Task: Create an event for the team-building laser tag game on the 18th at 11:00 PM.
Action: Mouse moved to (61, 97)
Screenshot: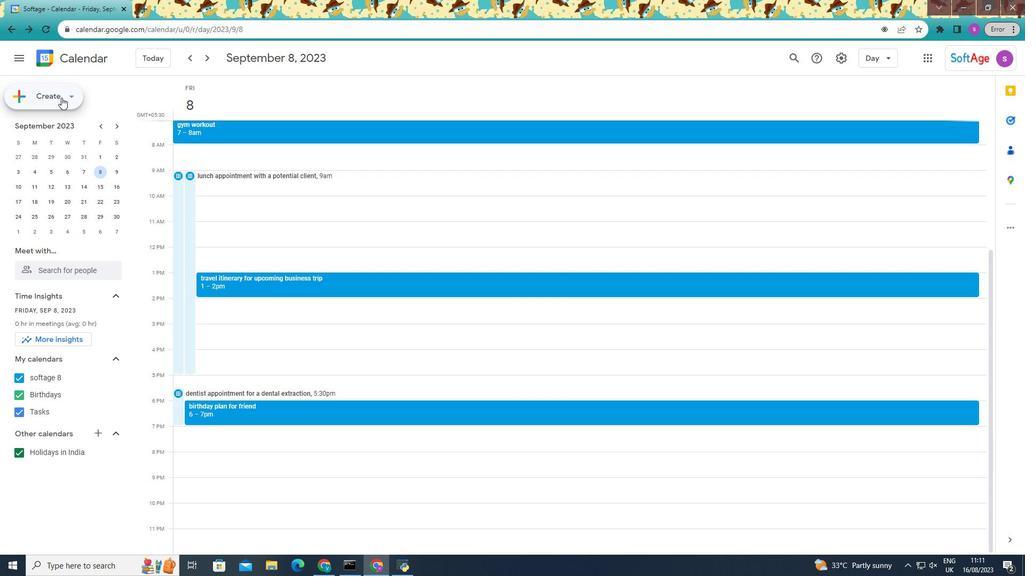 
Action: Mouse pressed left at (61, 97)
Screenshot: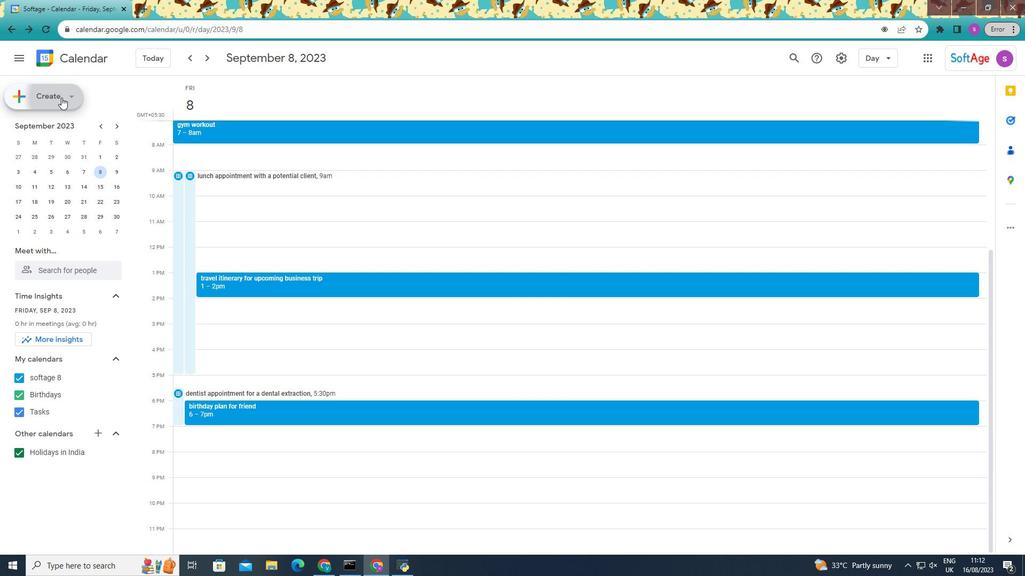 
Action: Mouse moved to (72, 126)
Screenshot: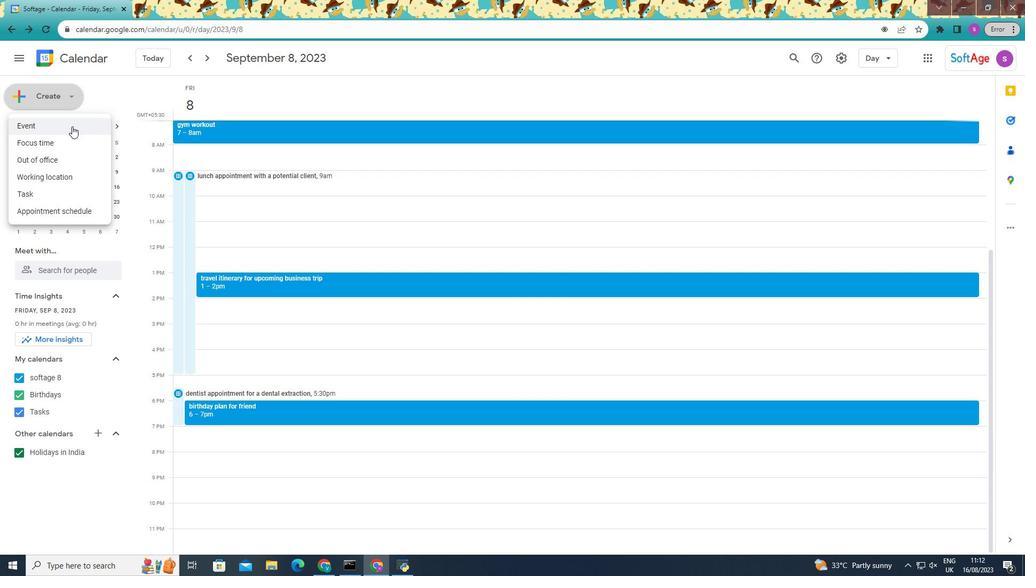 
Action: Mouse pressed left at (72, 126)
Screenshot: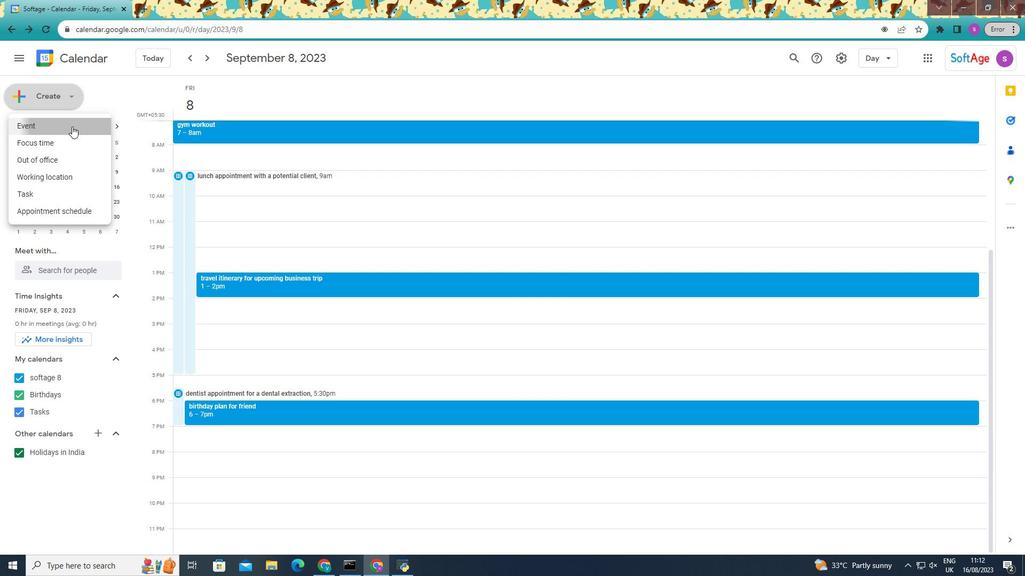 
Action: Mouse moved to (479, 199)
Screenshot: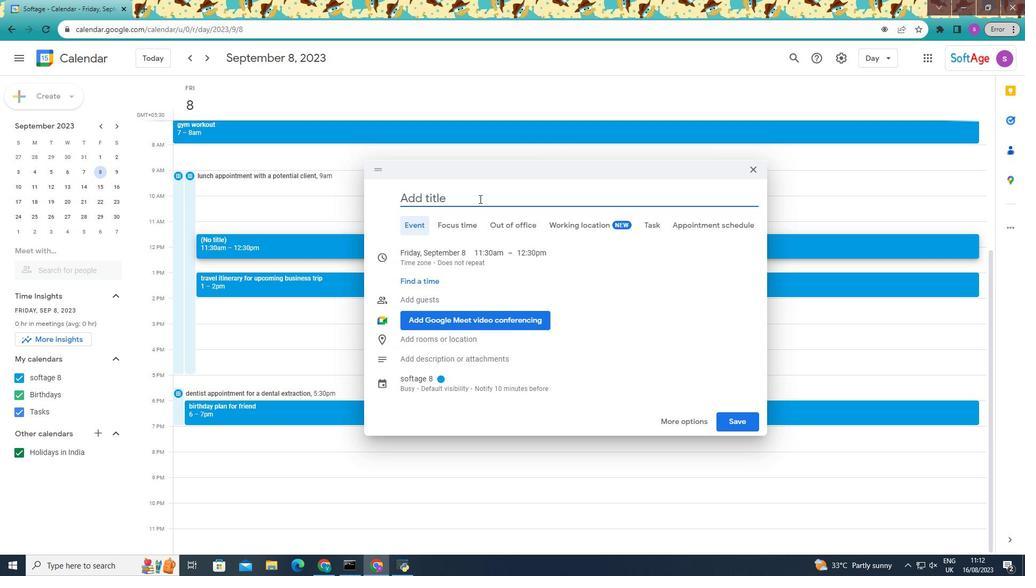 
Action: Mouse pressed left at (479, 199)
Screenshot: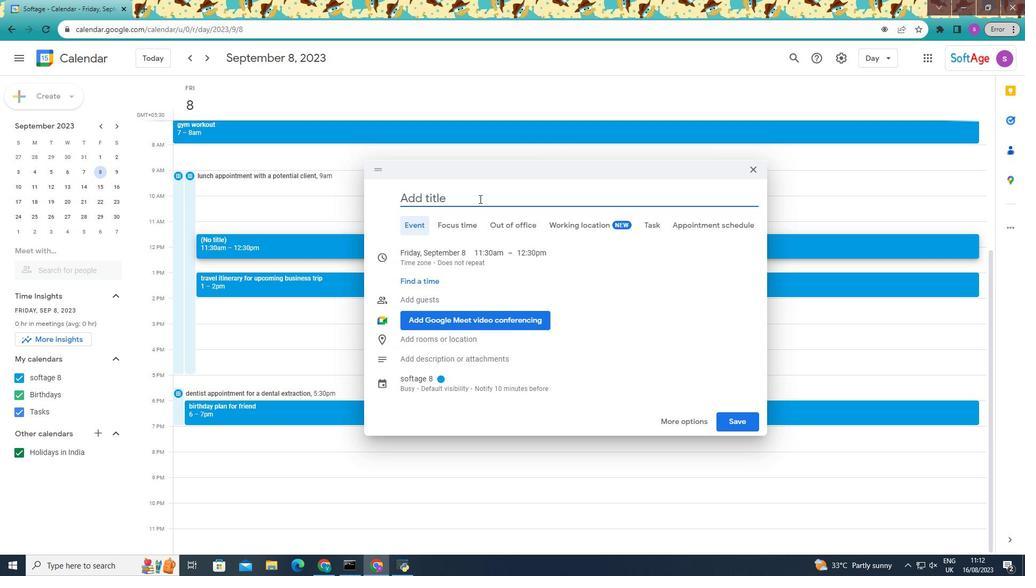 
Action: Mouse moved to (483, 197)
Screenshot: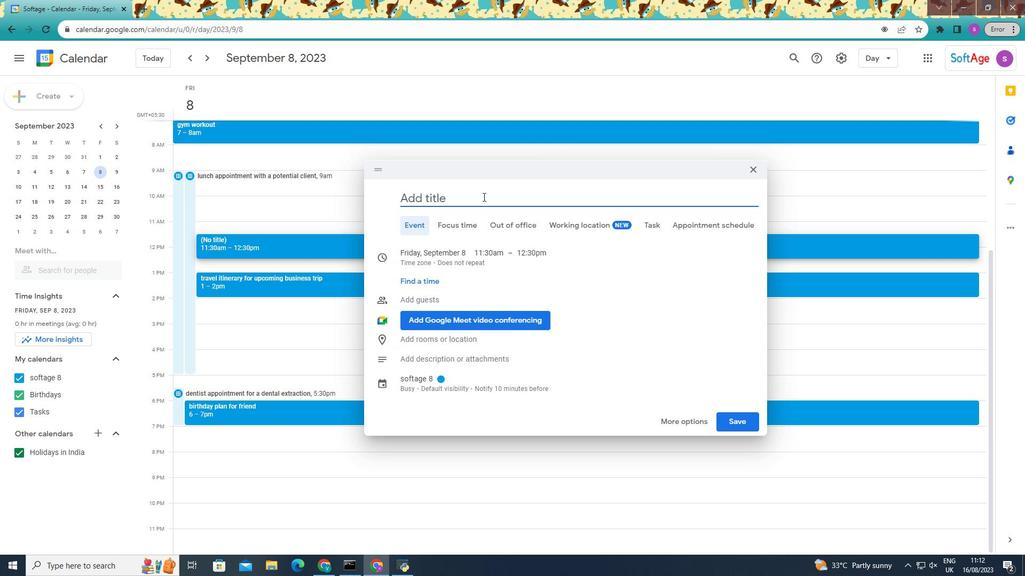 
Action: Key pressed team-bul<Key.backspace>ilding<Key.space>laser<Key.space>tag<Key.space>game<Key.space>
Screenshot: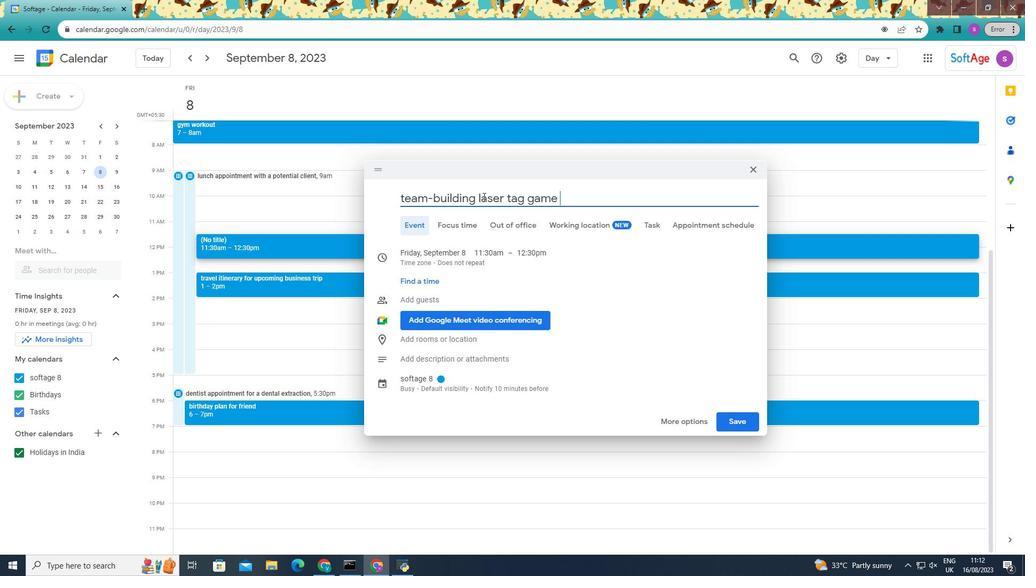 
Action: Mouse moved to (448, 247)
Screenshot: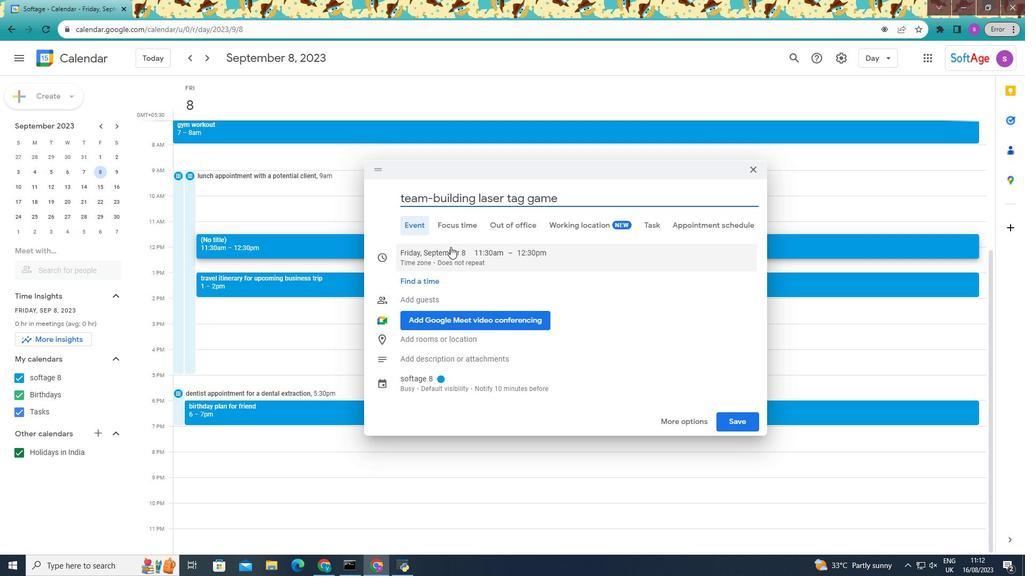 
Action: Mouse pressed left at (448, 247)
Screenshot: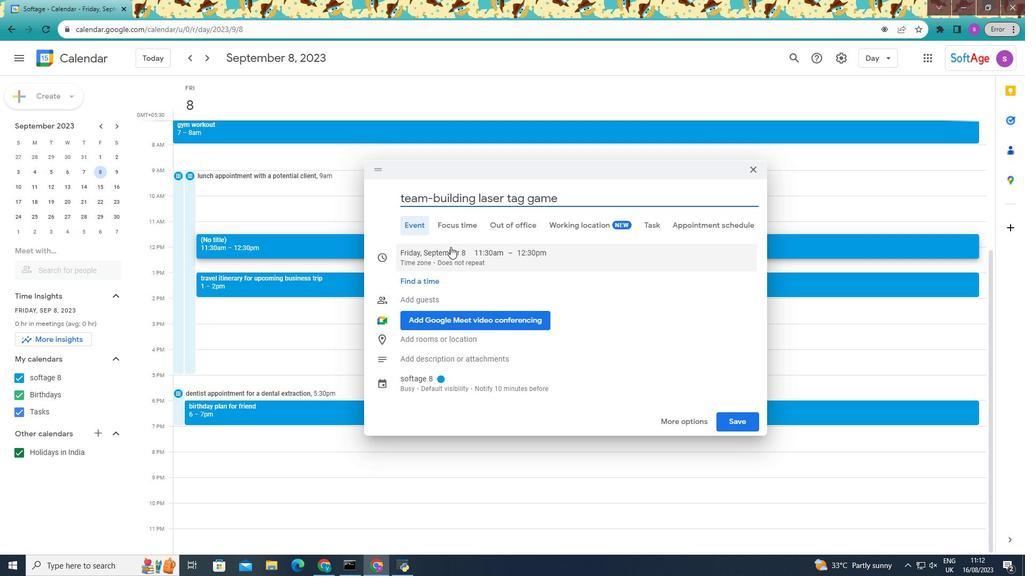 
Action: Mouse moved to (461, 254)
Screenshot: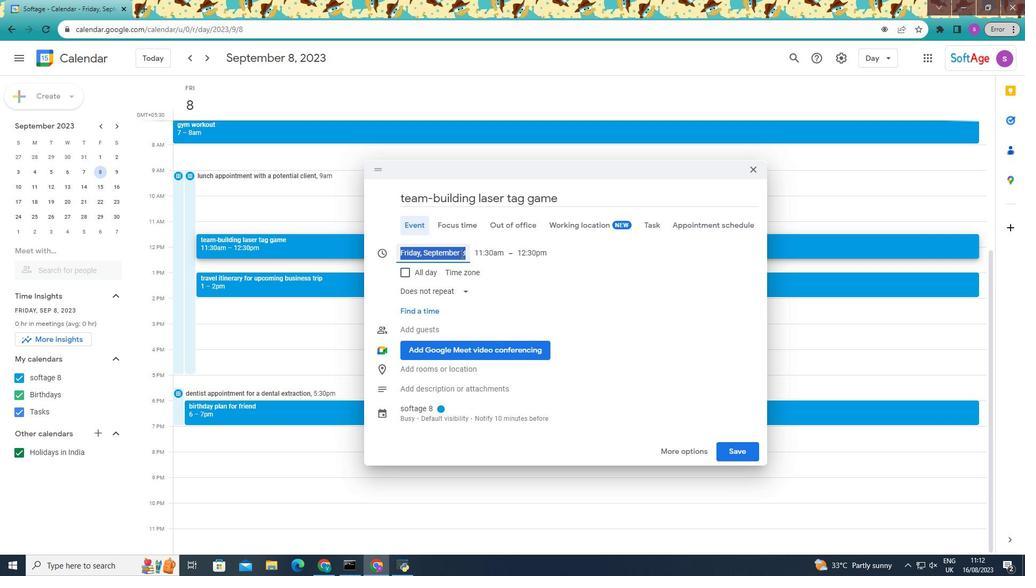 
Action: Mouse pressed left at (461, 254)
Screenshot: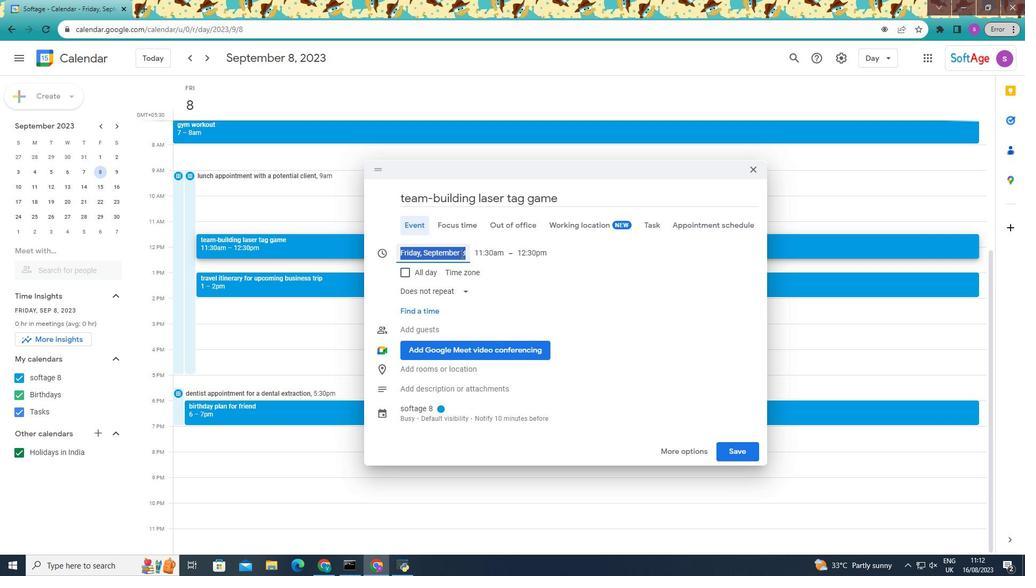 
Action: Mouse moved to (437, 352)
Screenshot: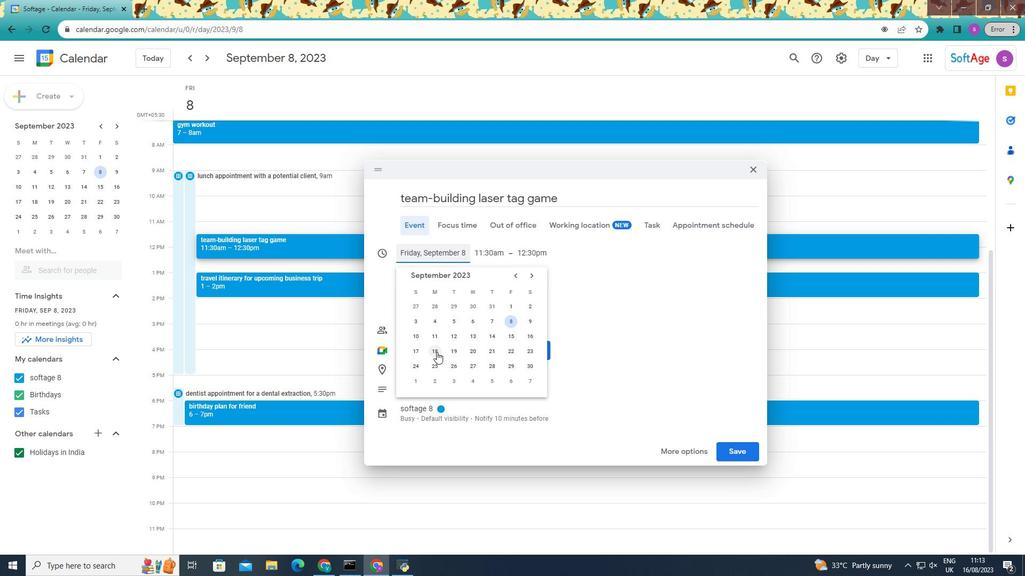 
Action: Mouse pressed left at (437, 352)
Screenshot: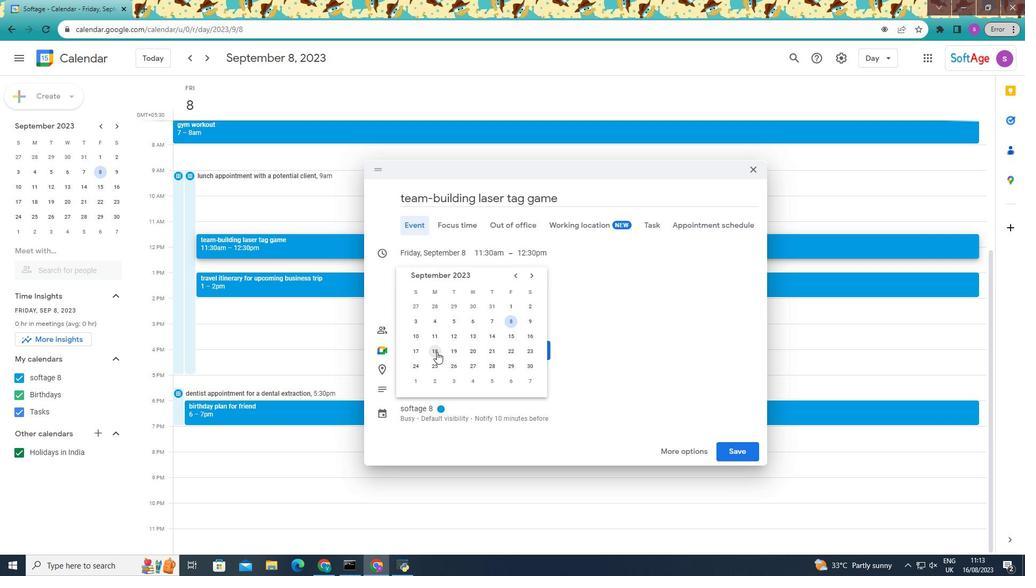 
Action: Mouse moved to (504, 253)
Screenshot: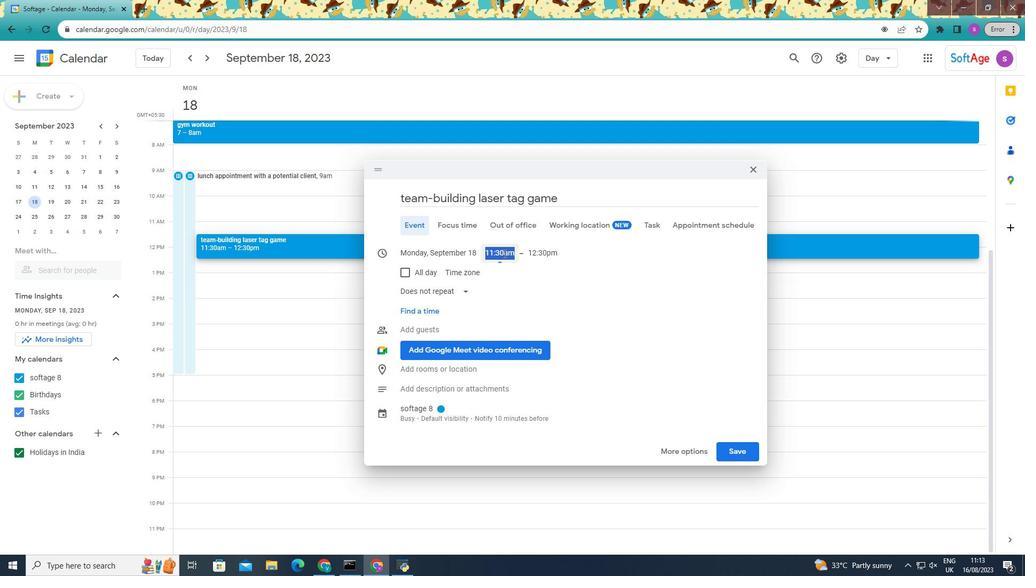 
Action: Mouse pressed left at (504, 253)
Screenshot: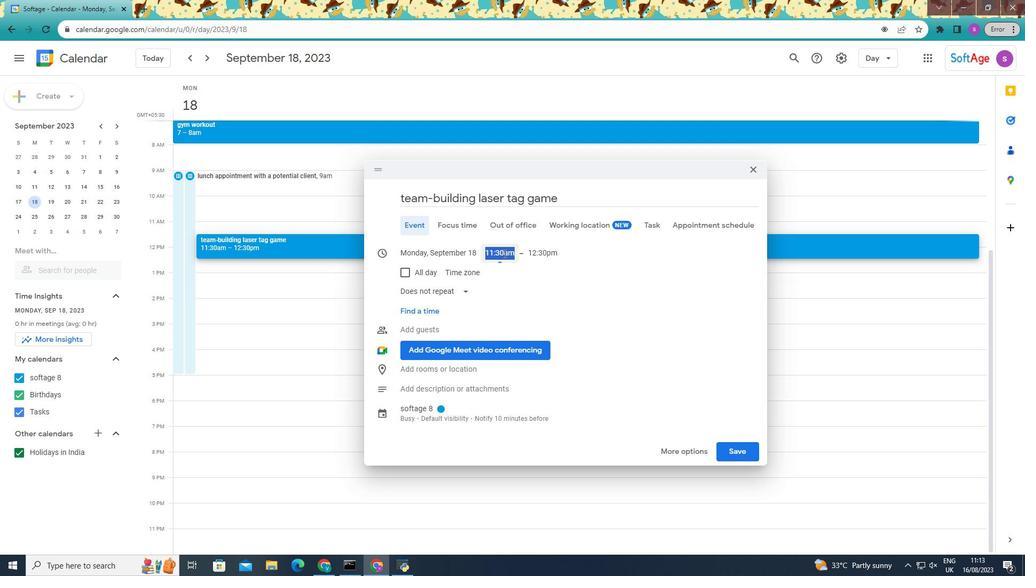 
Action: Mouse moved to (536, 340)
Screenshot: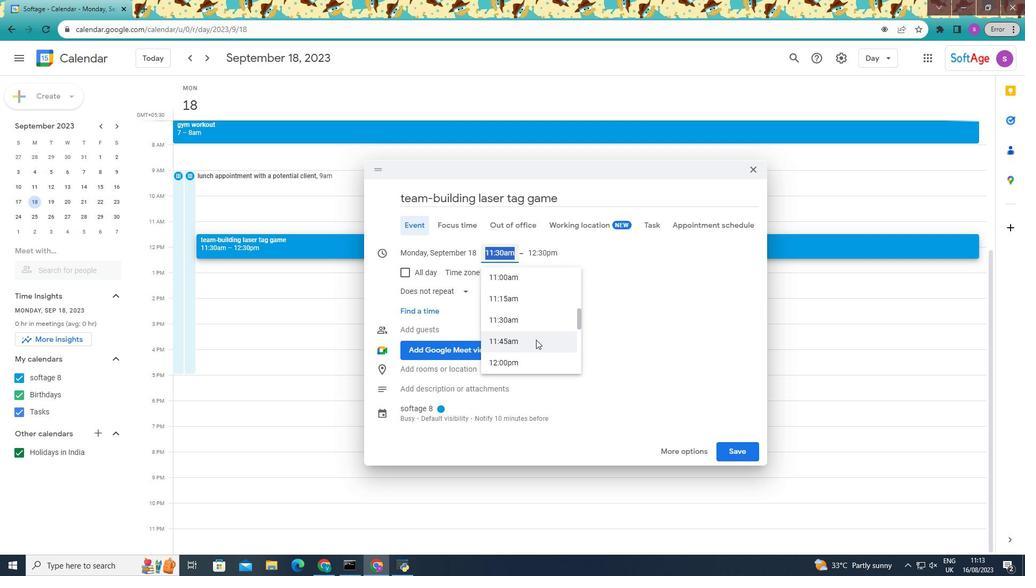
Action: Mouse scrolled (536, 339) with delta (0, 0)
Screenshot: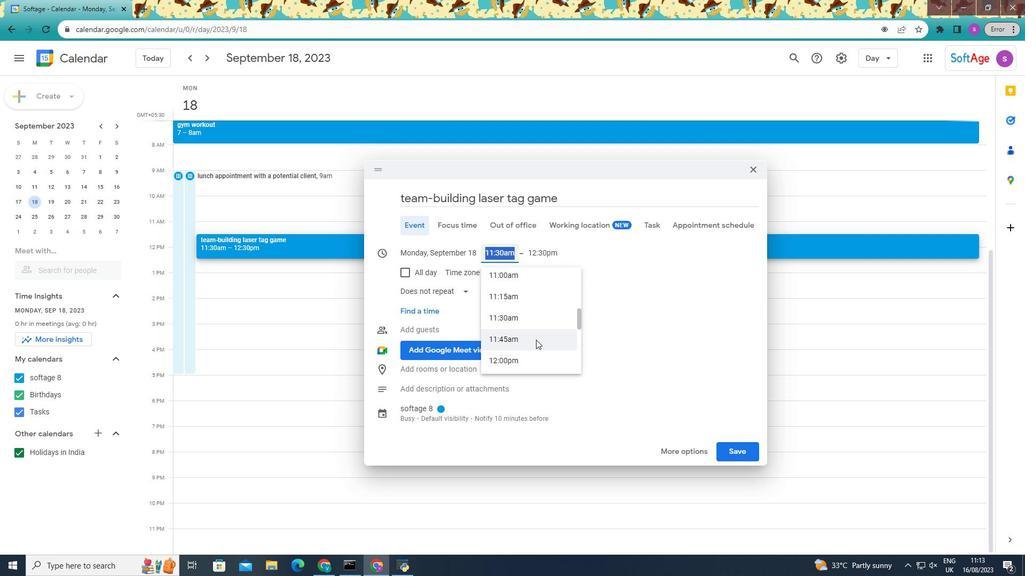 
Action: Mouse scrolled (536, 339) with delta (0, 0)
Screenshot: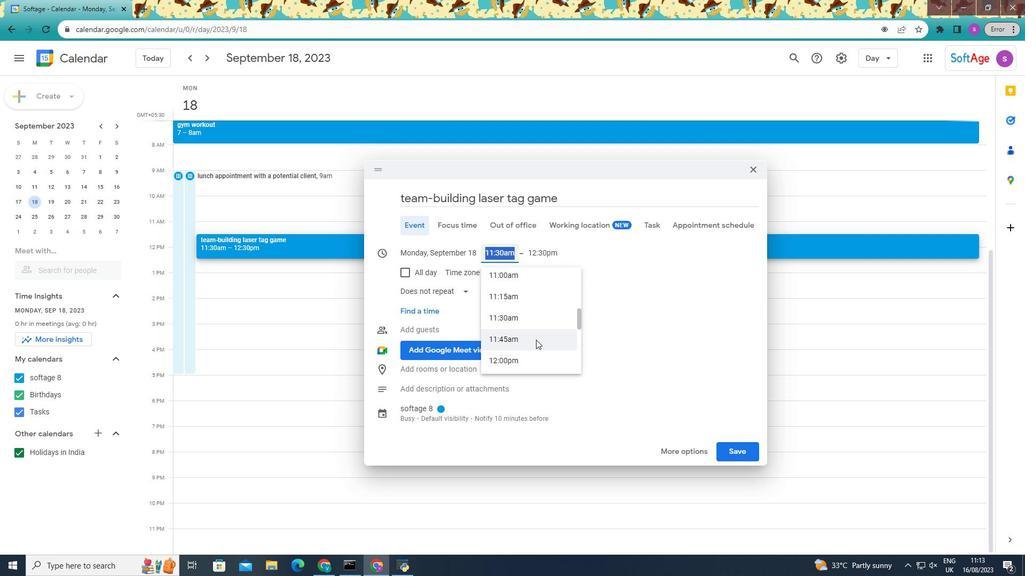 
Action: Mouse scrolled (536, 339) with delta (0, 0)
Screenshot: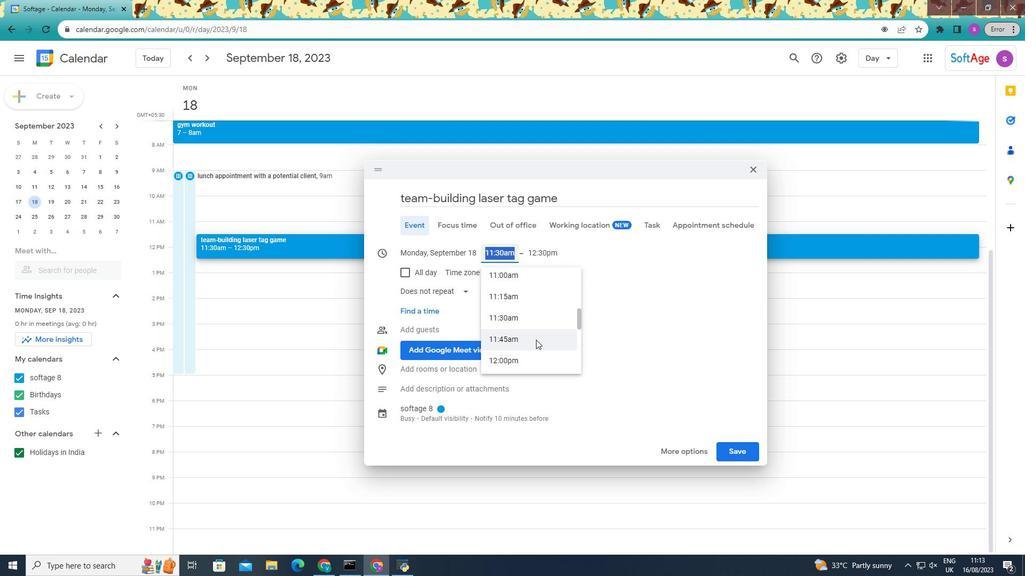
Action: Mouse scrolled (536, 339) with delta (0, 0)
Screenshot: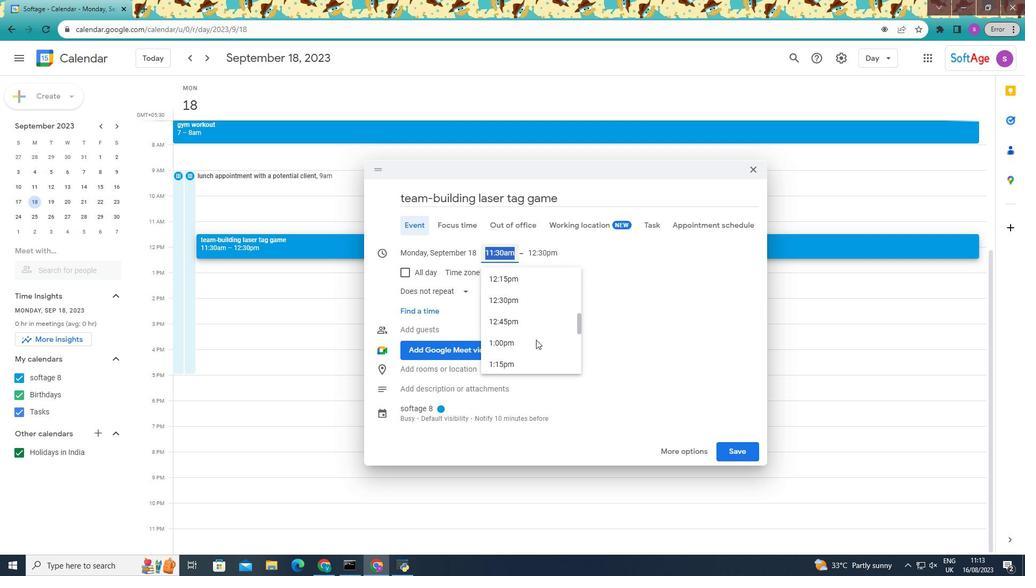 
Action: Mouse scrolled (536, 339) with delta (0, 0)
Screenshot: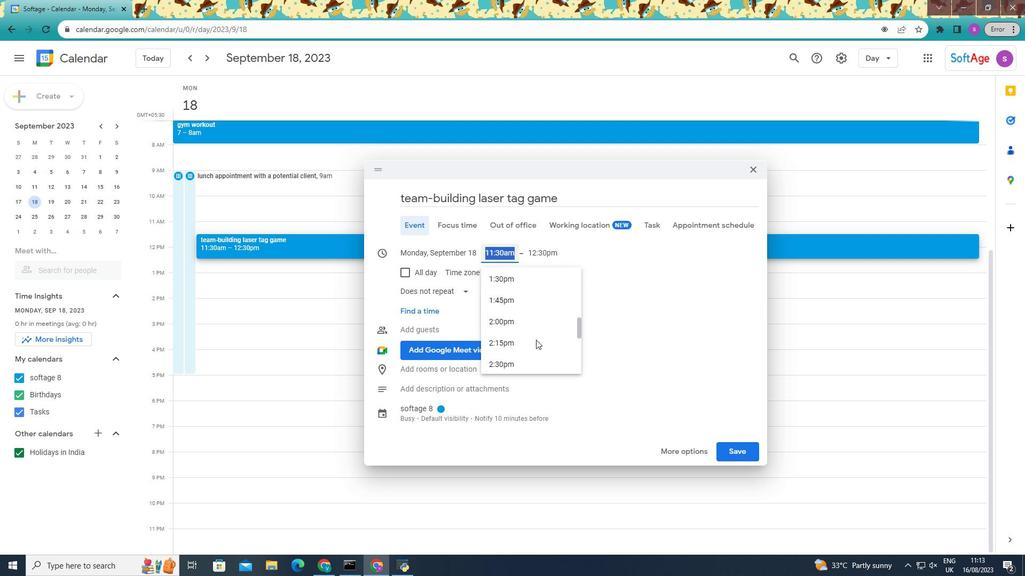 
Action: Mouse scrolled (536, 339) with delta (0, 0)
Screenshot: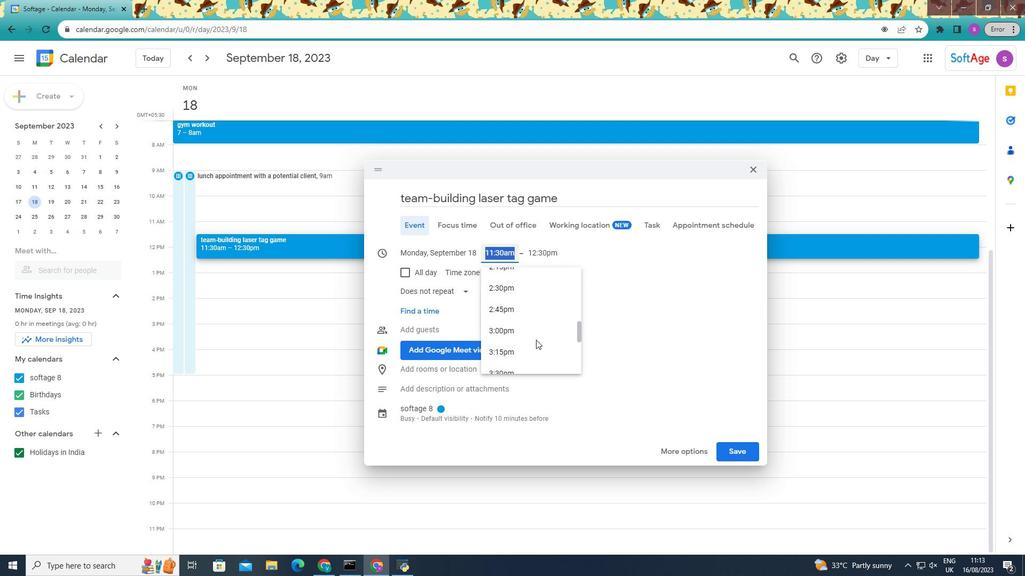 
Action: Mouse scrolled (536, 339) with delta (0, 0)
Screenshot: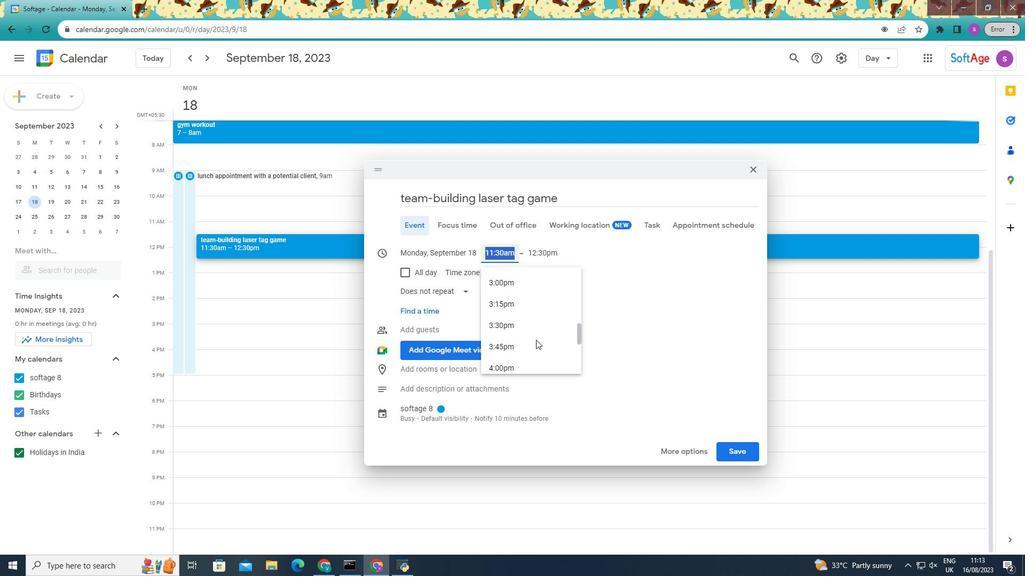 
Action: Mouse scrolled (536, 339) with delta (0, 0)
Screenshot: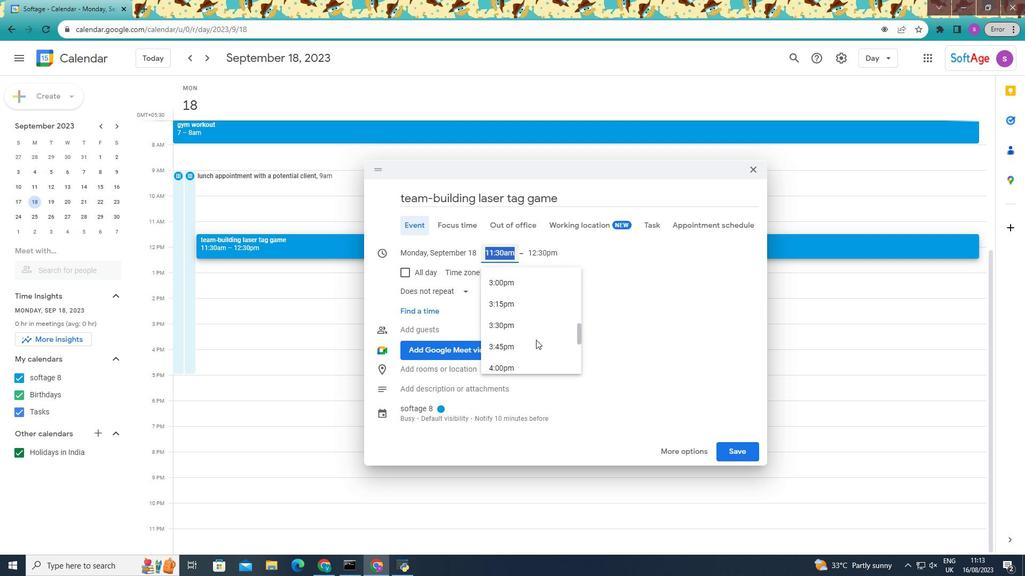
Action: Mouse scrolled (536, 339) with delta (0, 0)
Screenshot: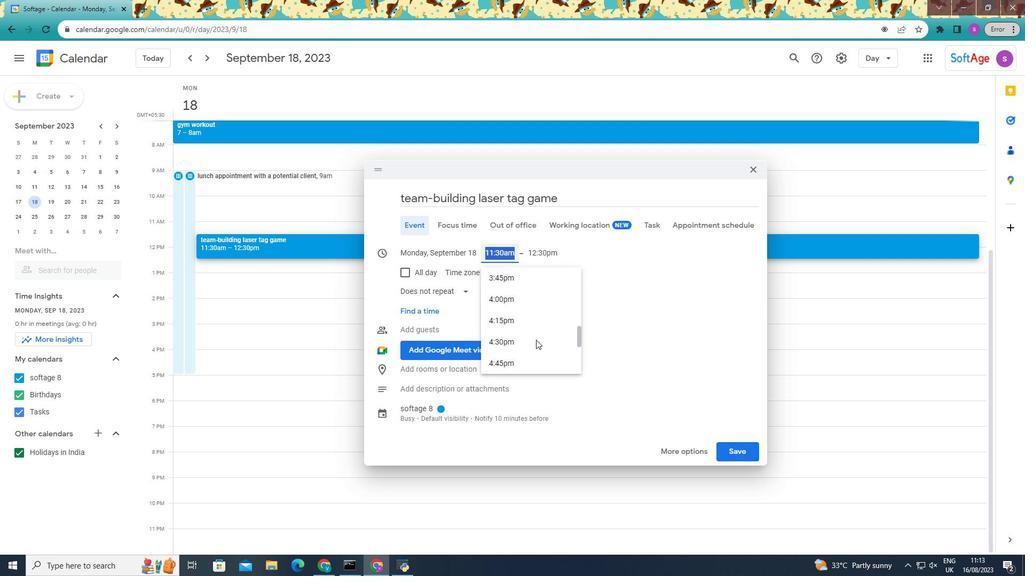 
Action: Mouse scrolled (536, 339) with delta (0, 0)
Screenshot: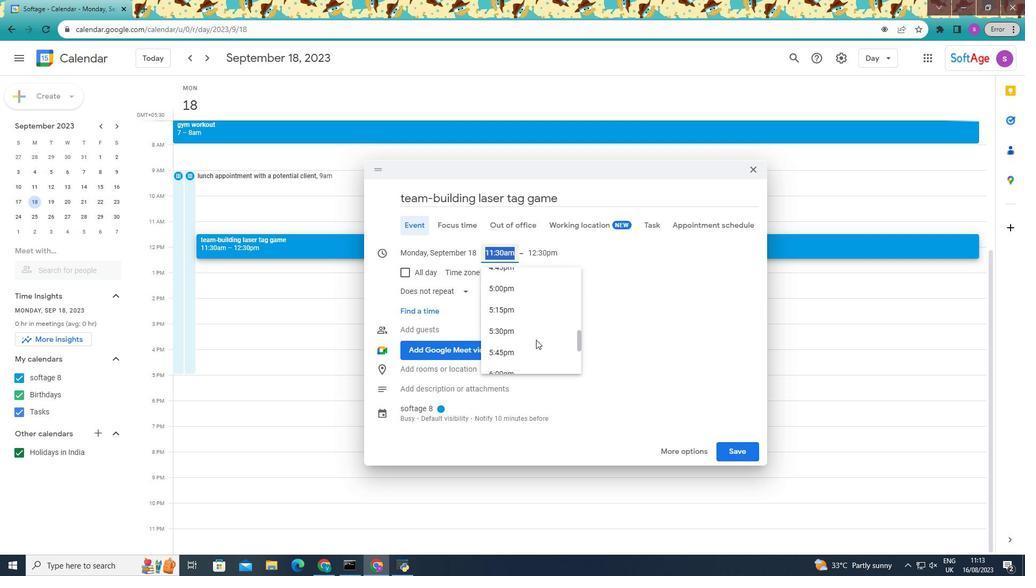 
Action: Mouse scrolled (536, 339) with delta (0, 0)
Screenshot: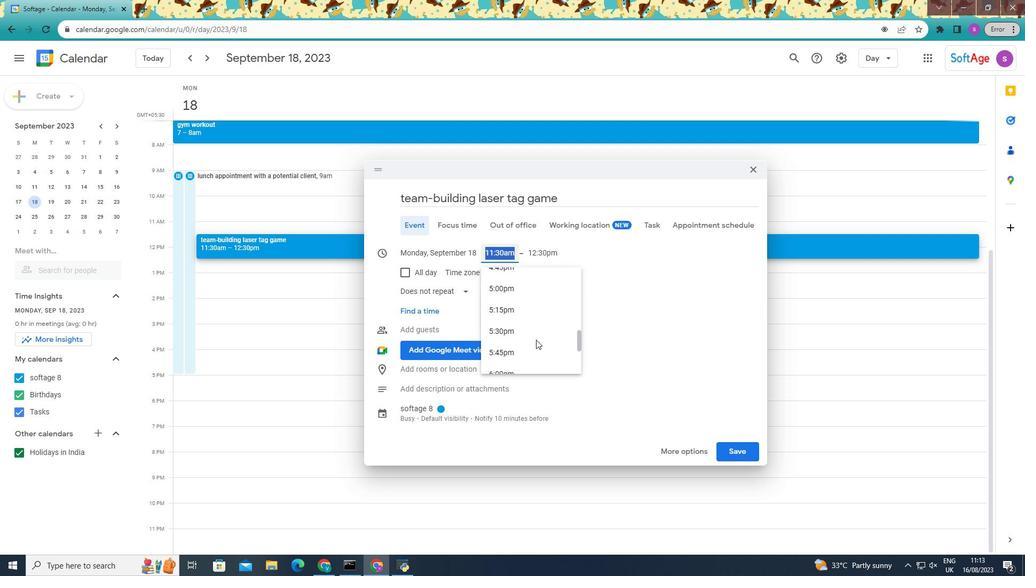 
Action: Mouse scrolled (536, 339) with delta (0, 0)
Screenshot: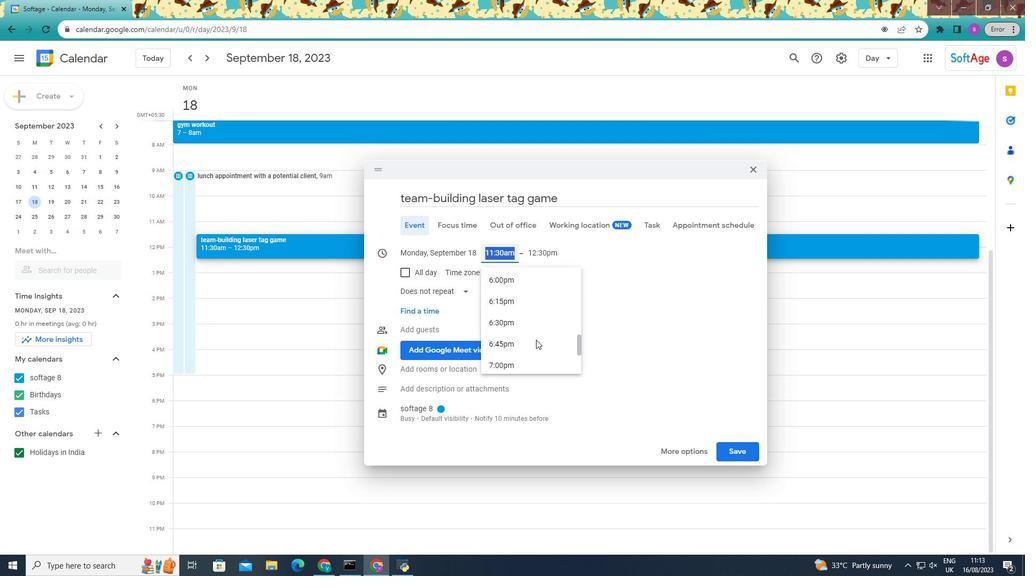 
Action: Mouse scrolled (536, 339) with delta (0, 0)
Screenshot: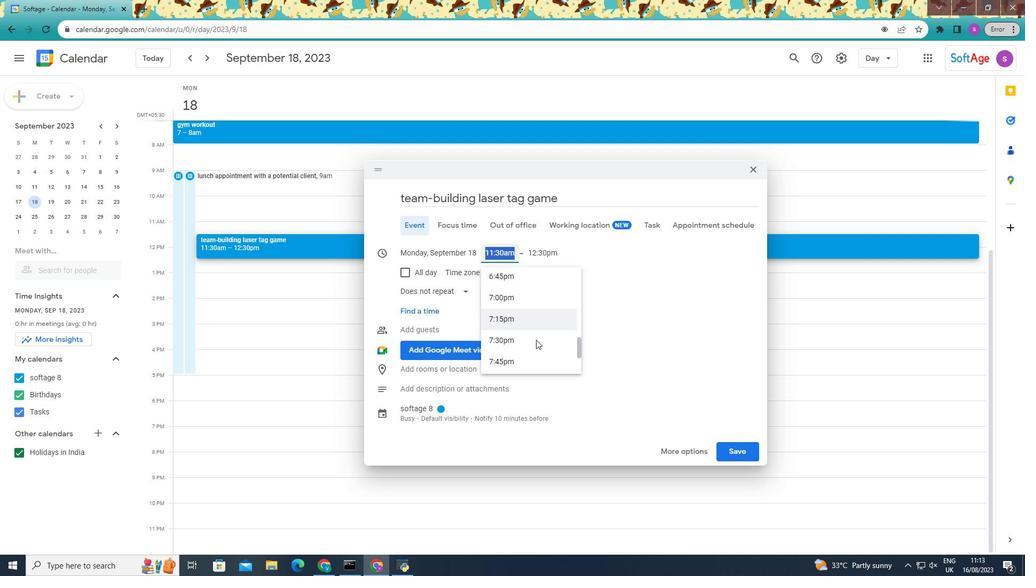 
Action: Mouse scrolled (536, 340) with delta (0, 0)
Screenshot: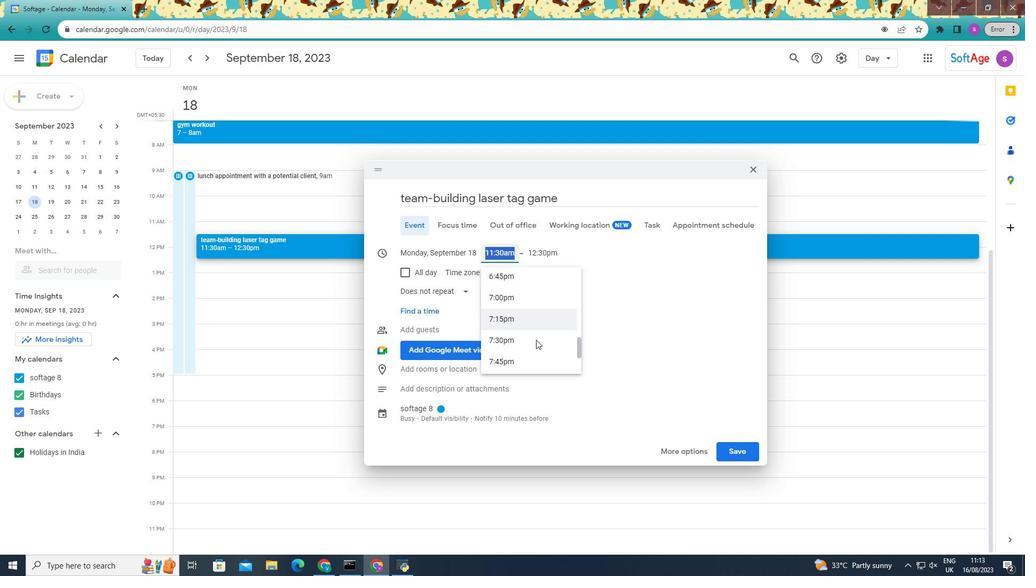
Action: Mouse scrolled (536, 339) with delta (0, 0)
Screenshot: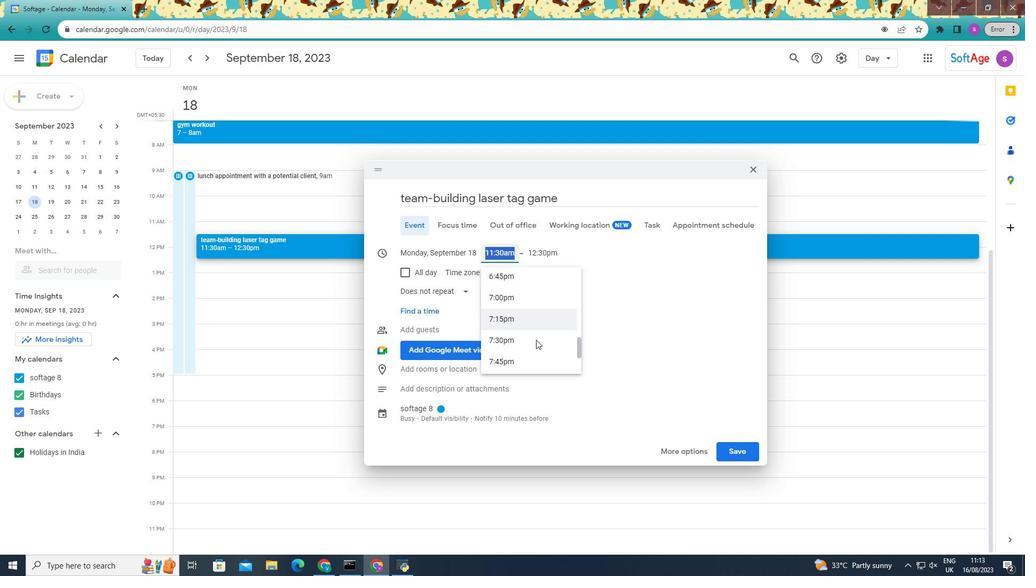 
Action: Mouse scrolled (536, 339) with delta (0, 0)
Screenshot: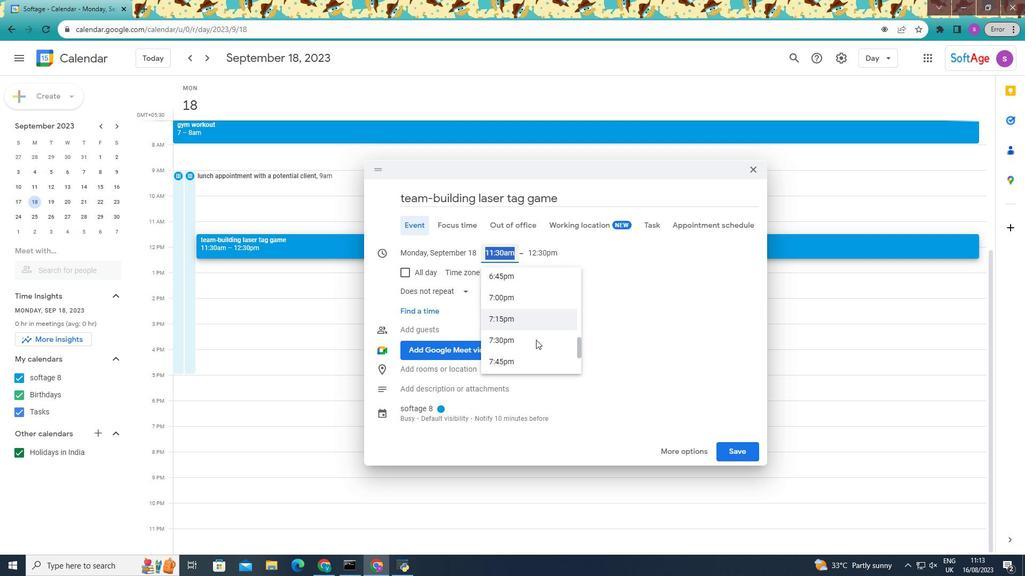 
Action: Mouse moved to (535, 340)
Screenshot: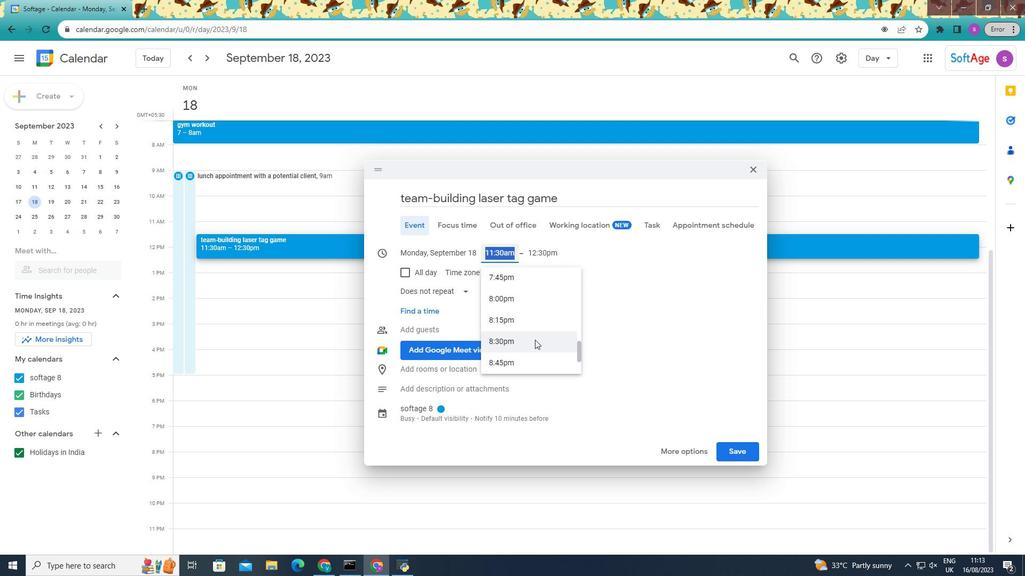 
Action: Mouse scrolled (535, 339) with delta (0, 0)
Screenshot: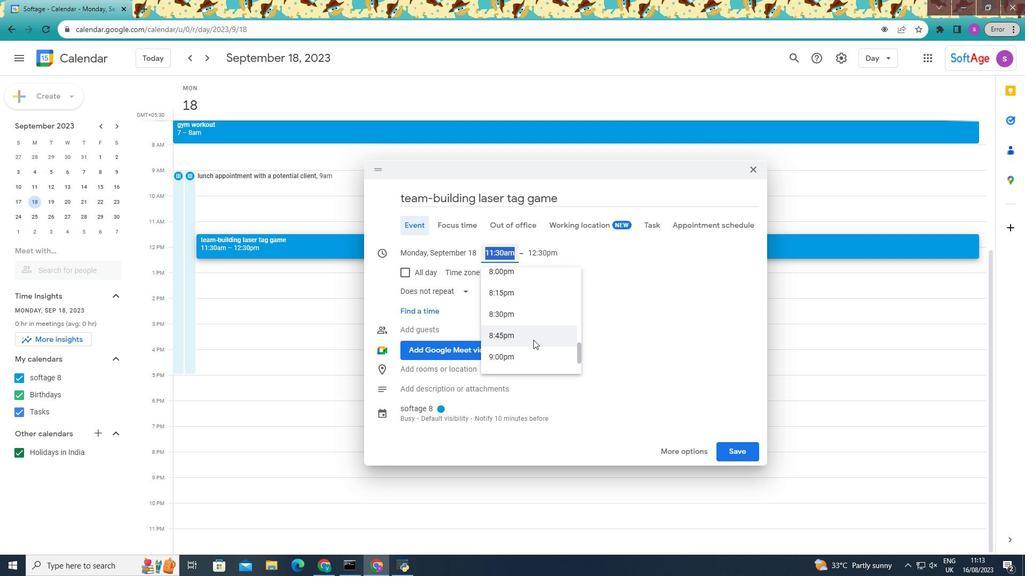 
Action: Mouse scrolled (535, 339) with delta (0, 0)
Screenshot: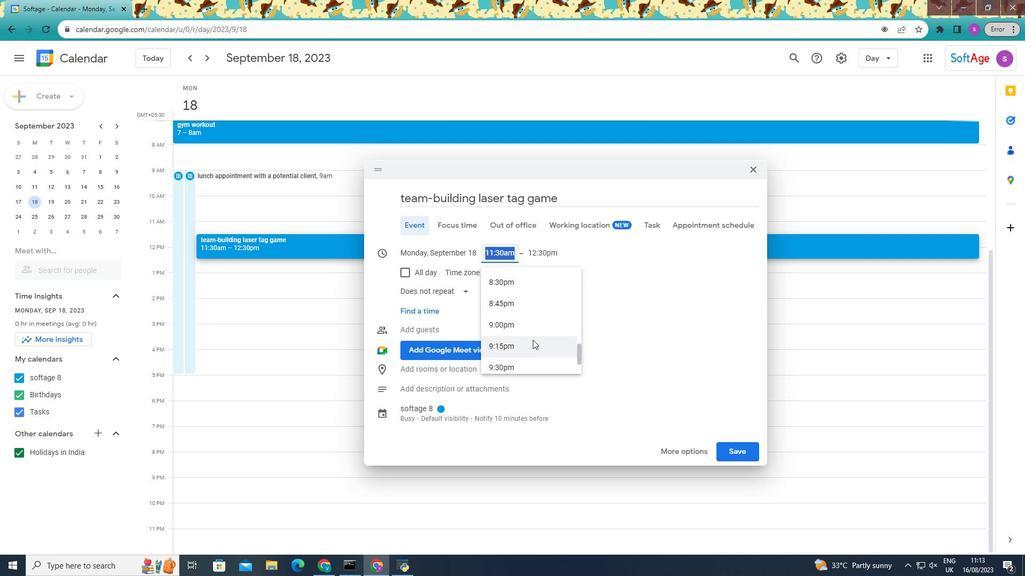 
Action: Mouse moved to (534, 340)
Screenshot: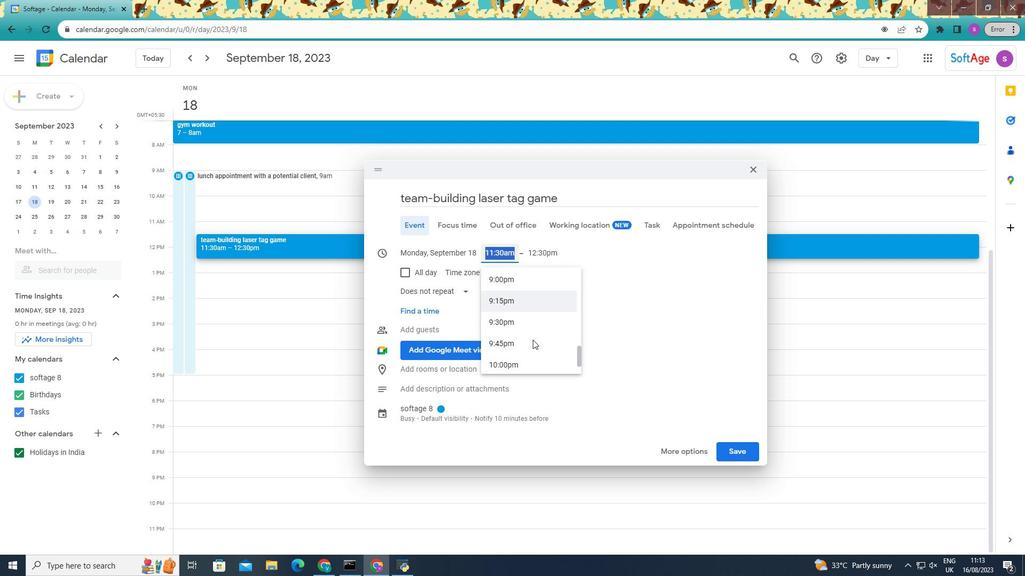 
Action: Mouse scrolled (534, 339) with delta (0, 0)
Screenshot: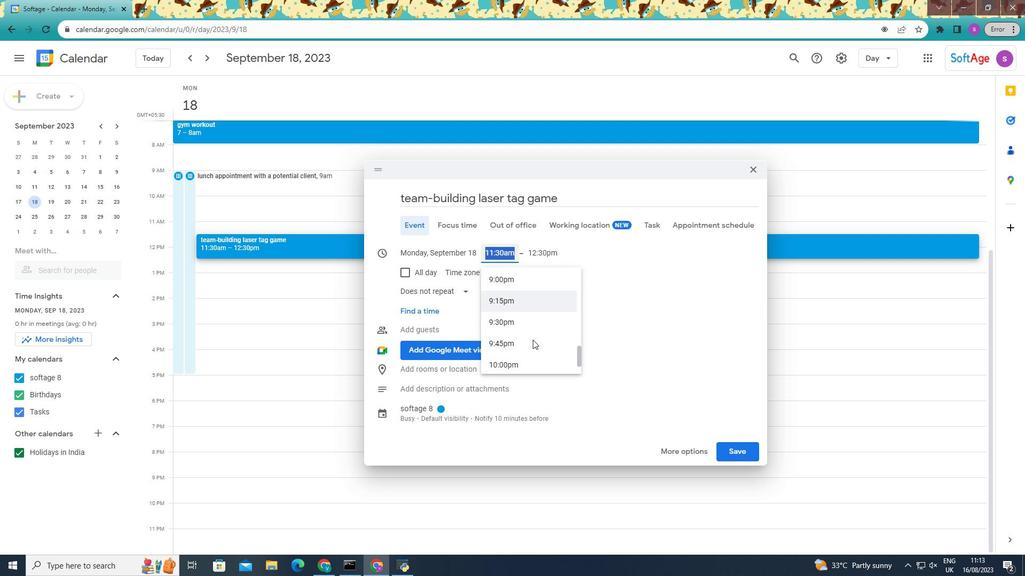 
Action: Mouse moved to (533, 340)
Screenshot: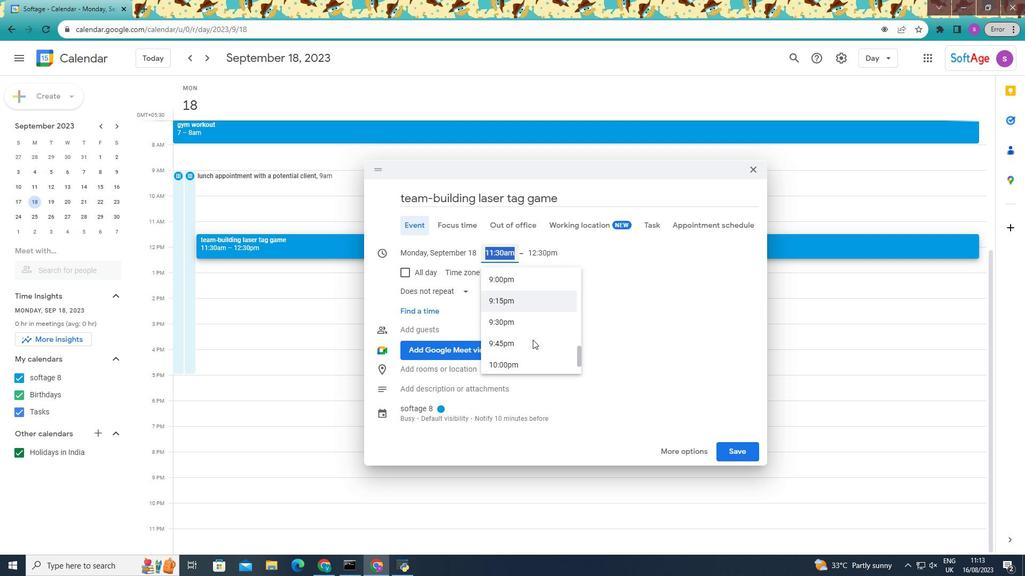 
Action: Mouse scrolled (533, 339) with delta (0, 0)
Screenshot: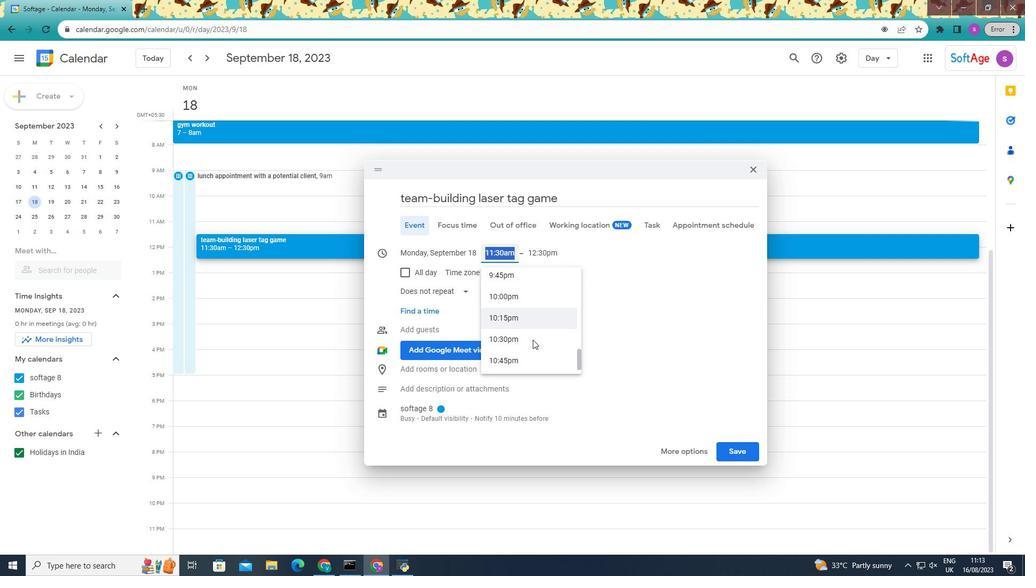 
Action: Mouse moved to (531, 338)
Screenshot: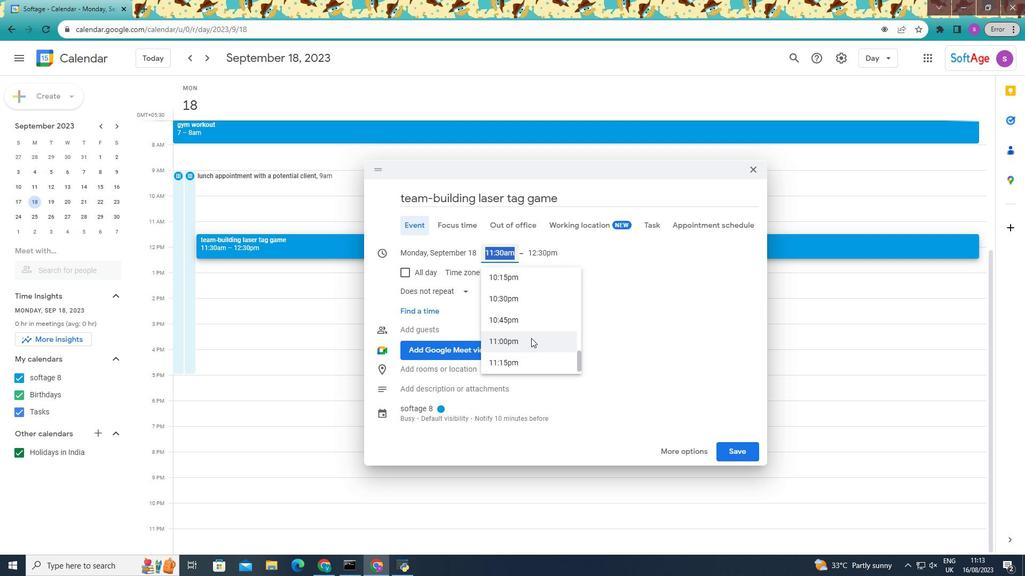 
Action: Mouse pressed left at (531, 338)
Screenshot: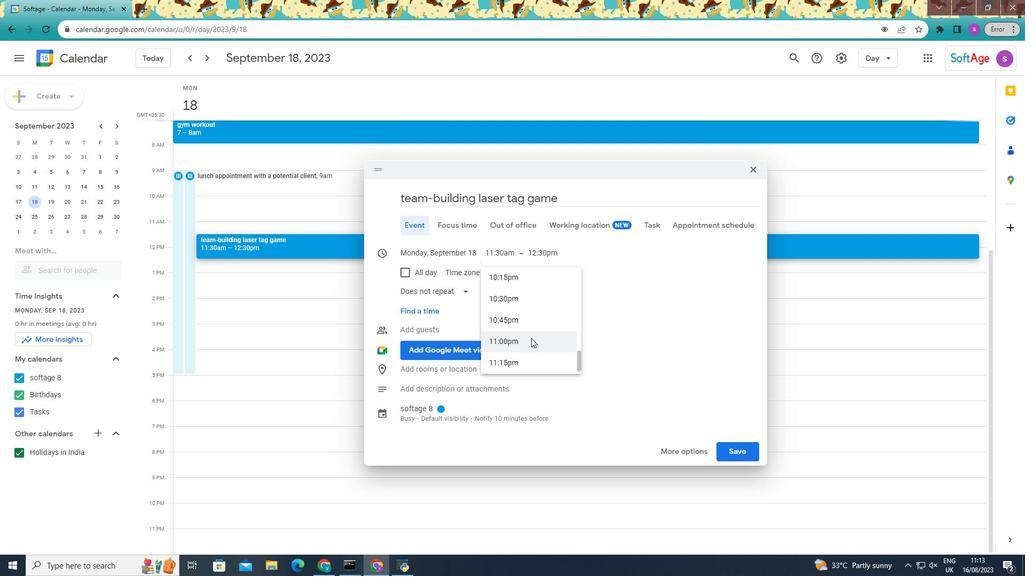 
Action: Mouse moved to (539, 314)
Screenshot: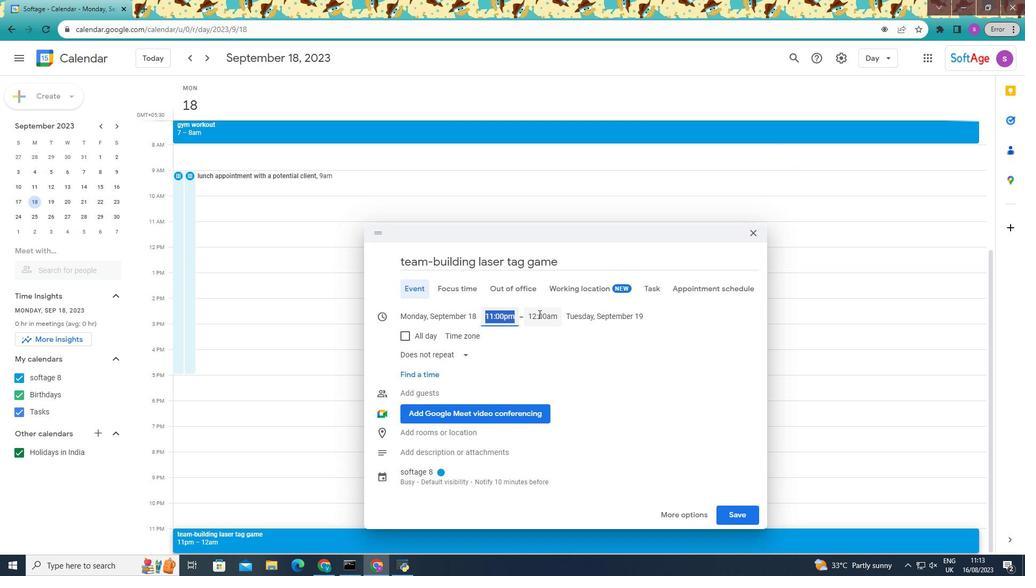 
Action: Mouse pressed left at (539, 314)
Screenshot: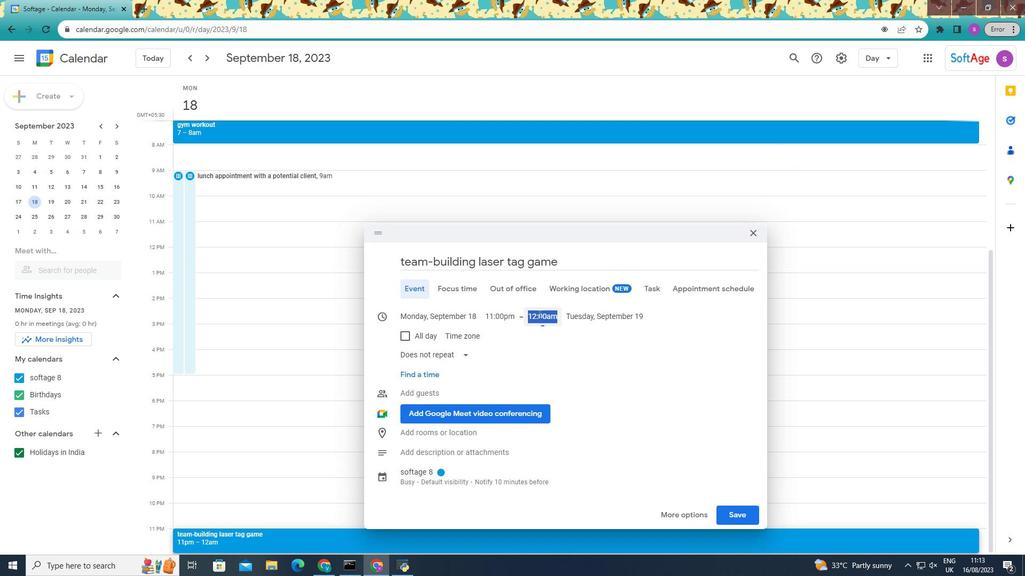 
Action: Mouse moved to (575, 403)
Screenshot: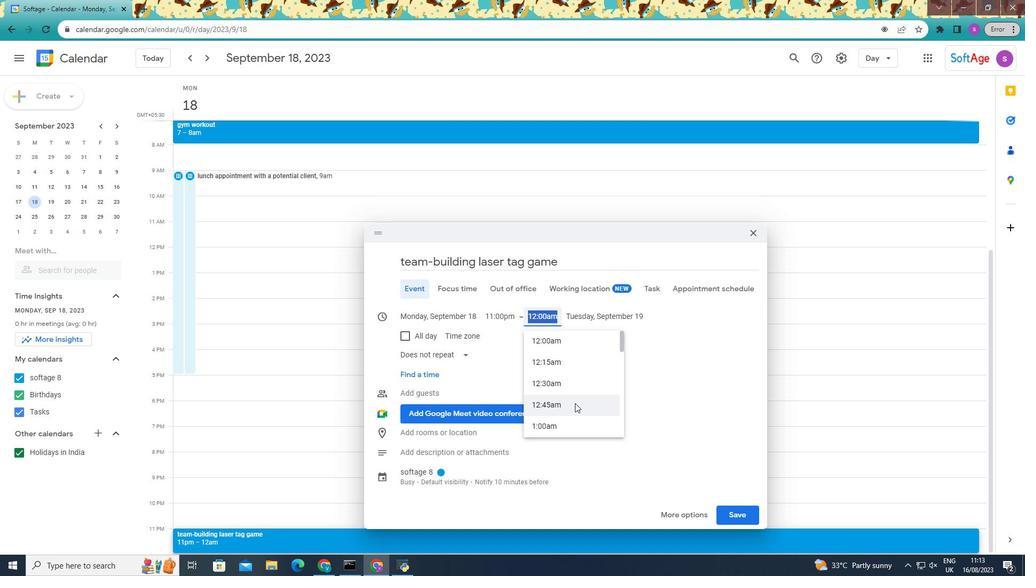 
Action: Mouse scrolled (575, 403) with delta (0, 0)
Screenshot: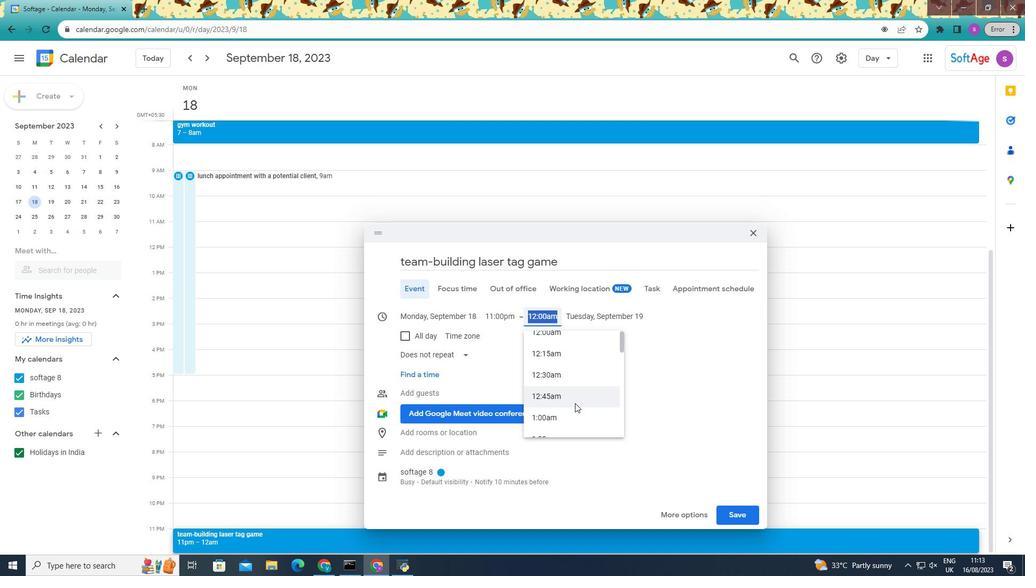 
Action: Mouse scrolled (575, 403) with delta (0, 0)
Screenshot: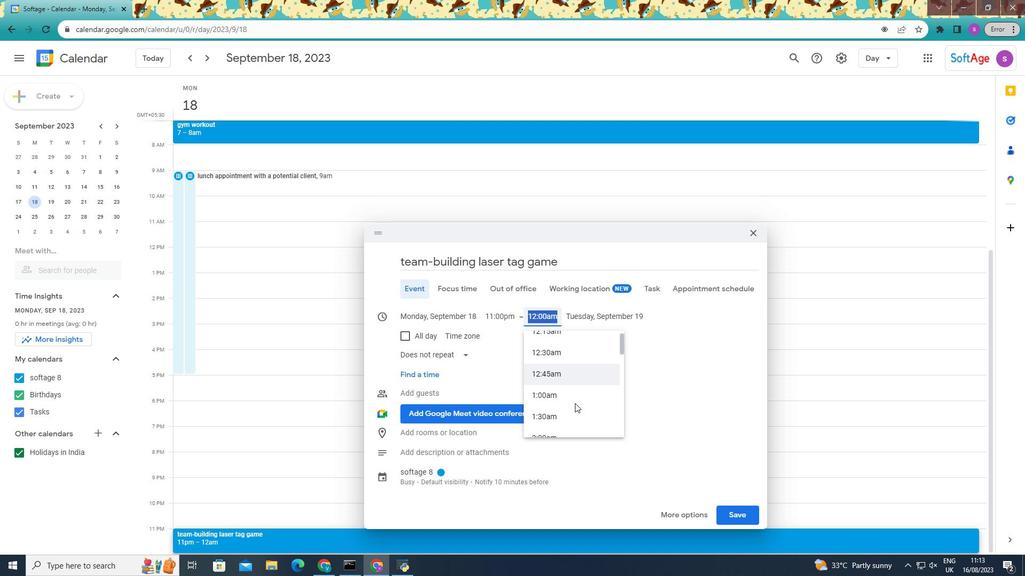 
Action: Mouse moved to (574, 403)
Screenshot: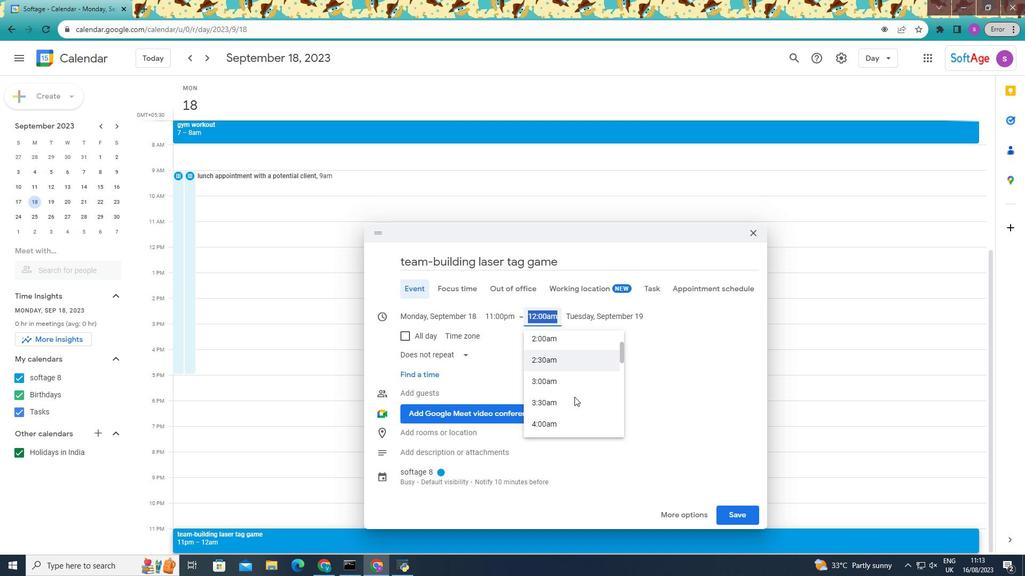 
Action: Mouse scrolled (575, 403) with delta (0, 0)
Screenshot: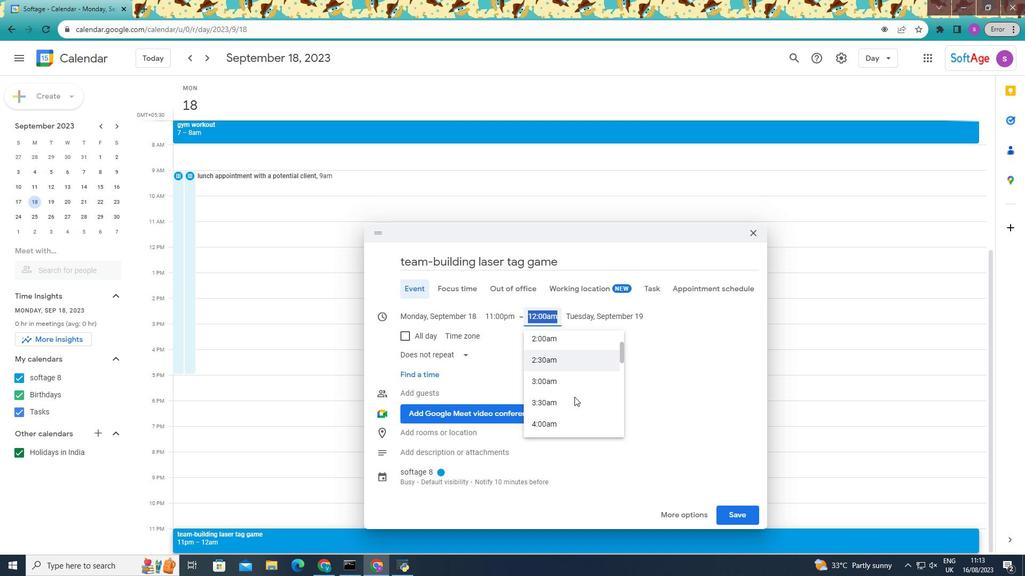 
Action: Mouse moved to (574, 402)
Screenshot: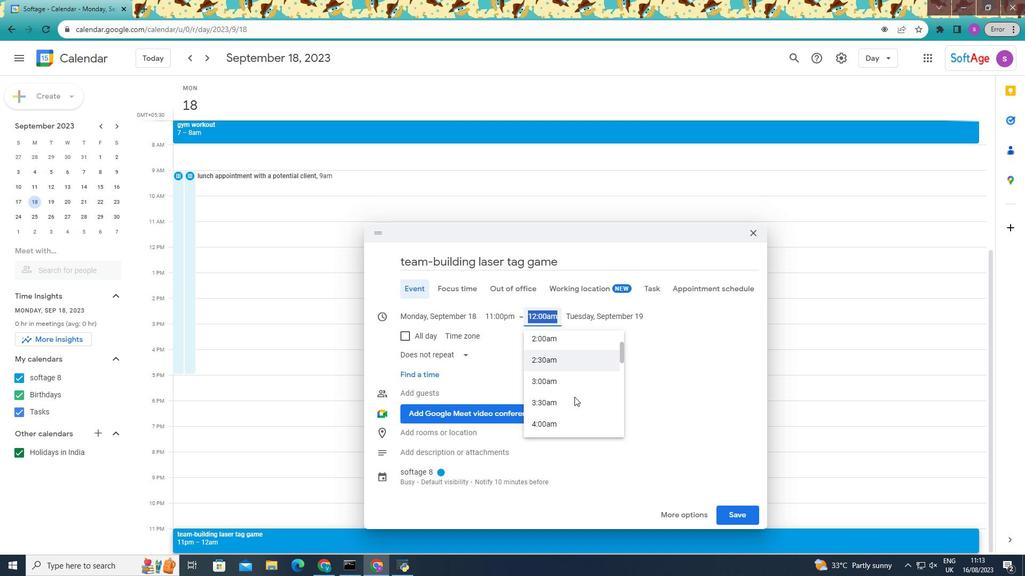
Action: Mouse scrolled (574, 403) with delta (0, 0)
Screenshot: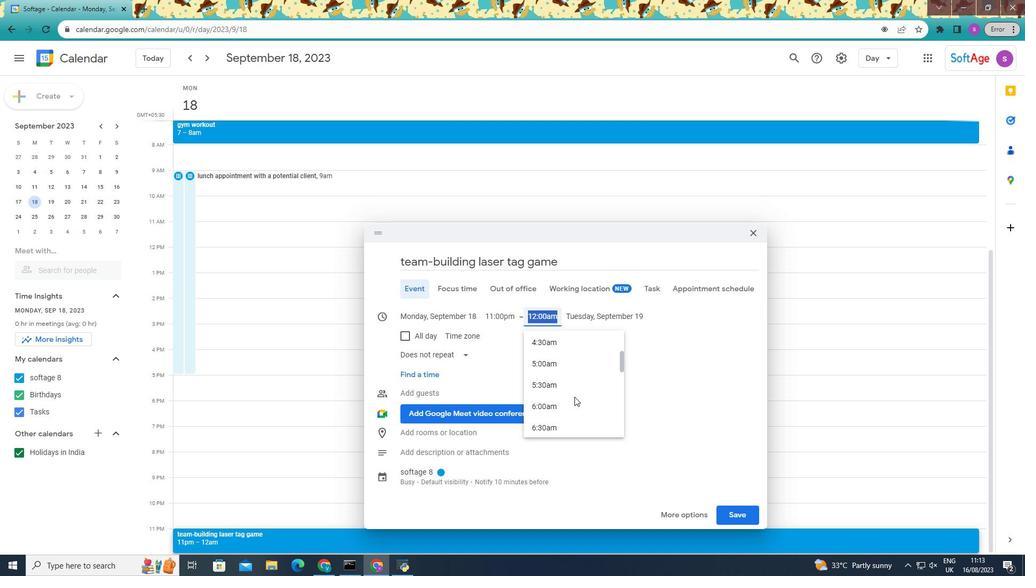 
Action: Mouse moved to (574, 398)
Screenshot: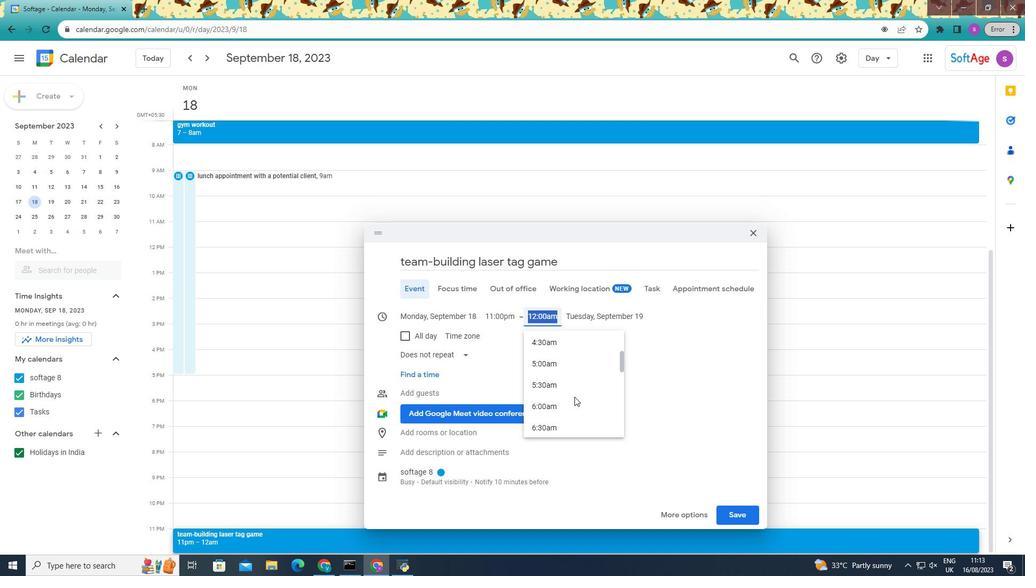 
Action: Mouse scrolled (574, 401) with delta (0, 0)
Screenshot: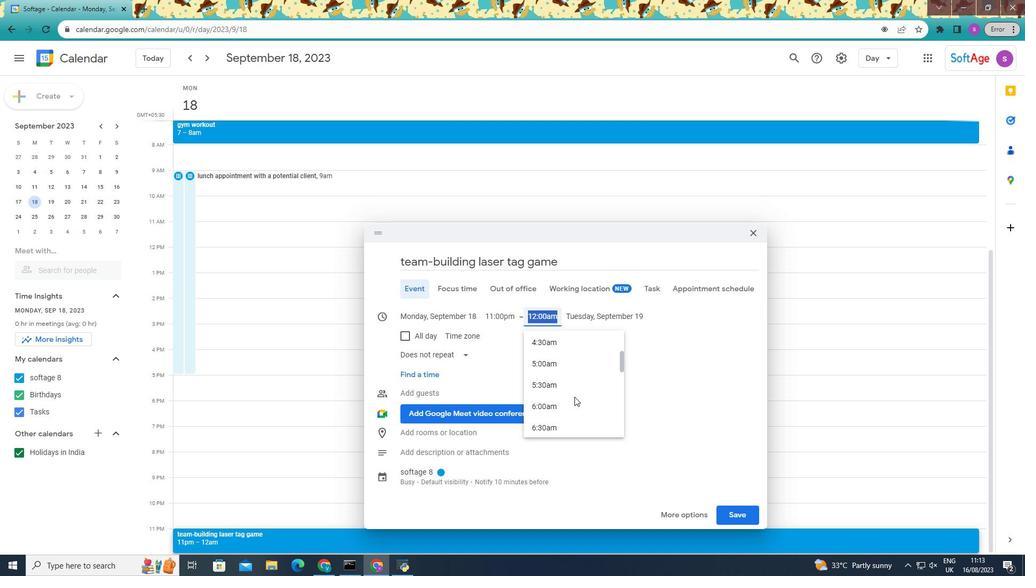 
Action: Mouse moved to (574, 397)
Screenshot: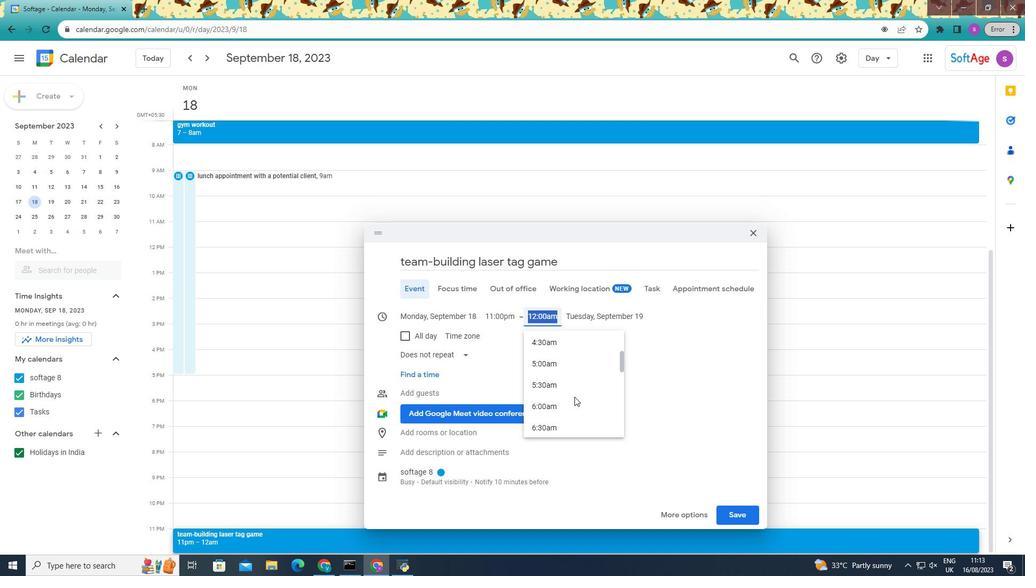 
Action: Mouse scrolled (574, 396) with delta (0, 0)
Screenshot: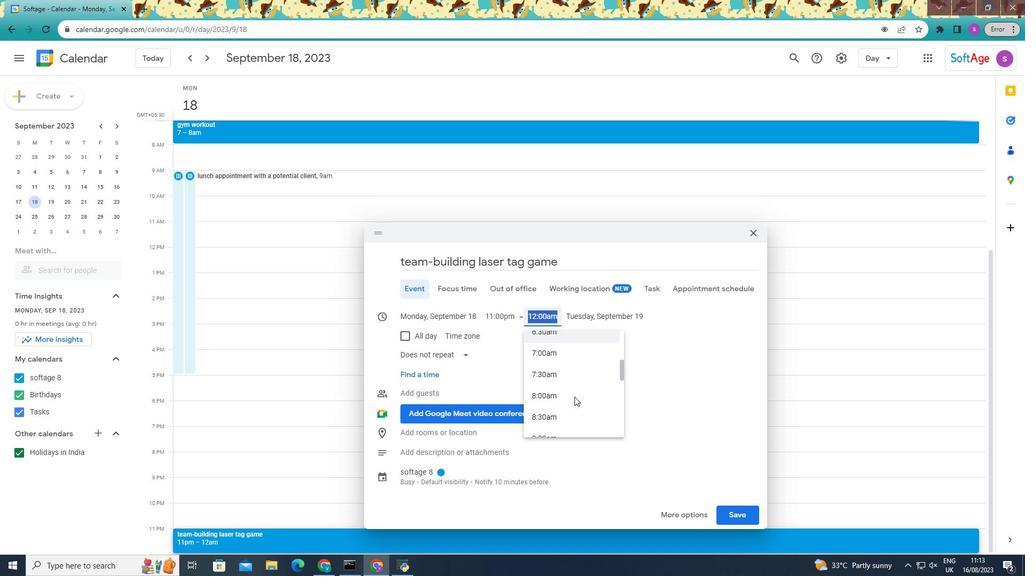 
Action: Mouse scrolled (574, 396) with delta (0, 0)
Screenshot: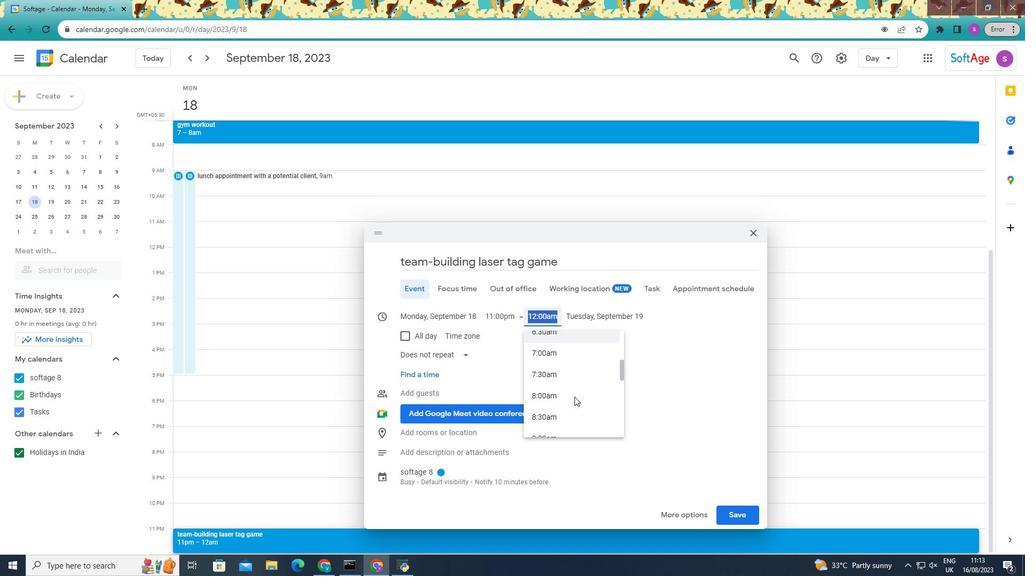 
Action: Mouse scrolled (574, 396) with delta (0, 0)
Screenshot: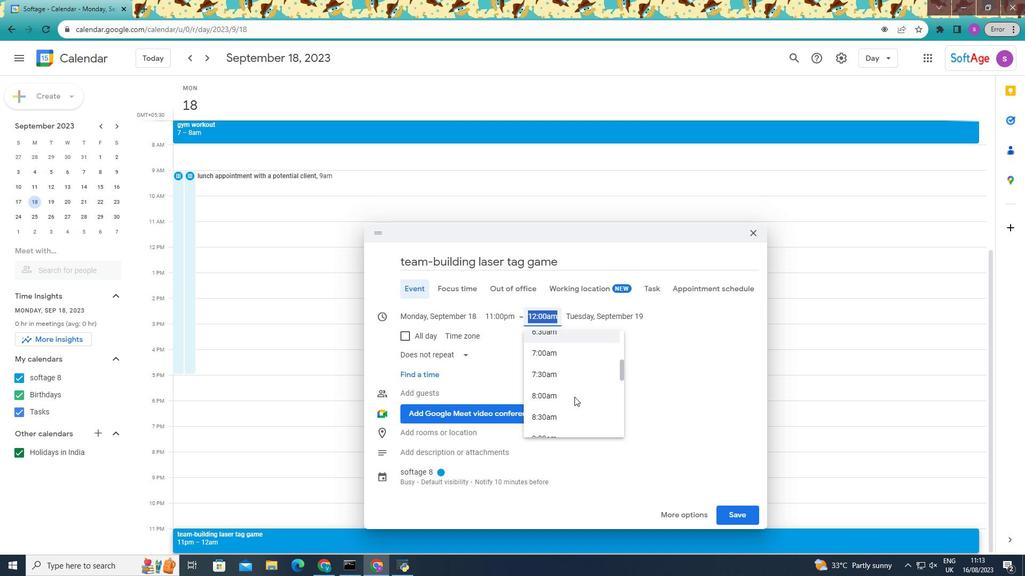 
Action: Mouse scrolled (574, 396) with delta (0, 0)
Screenshot: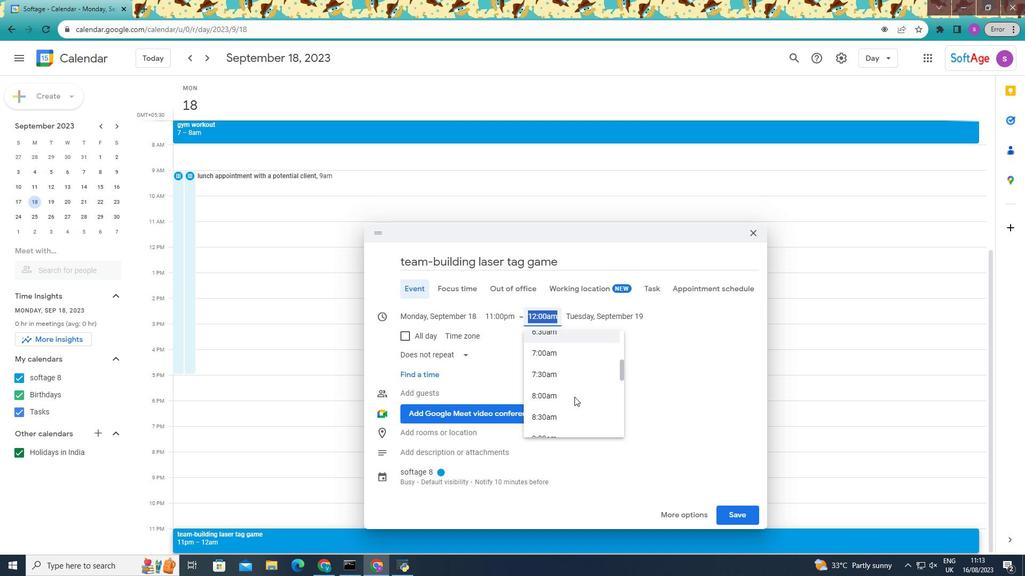 
Action: Mouse scrolled (574, 396) with delta (0, 0)
Screenshot: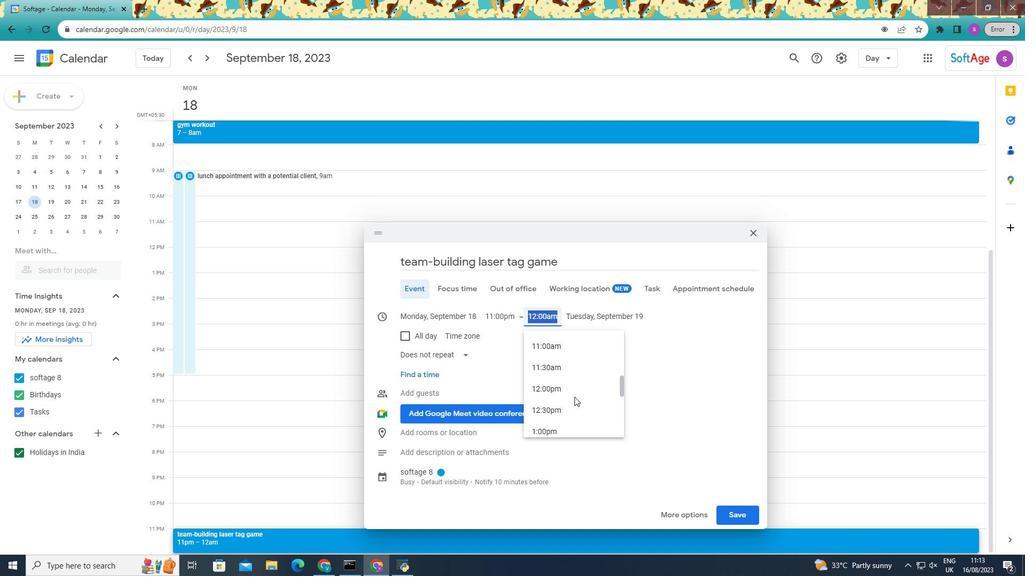 
Action: Mouse scrolled (574, 396) with delta (0, 0)
Screenshot: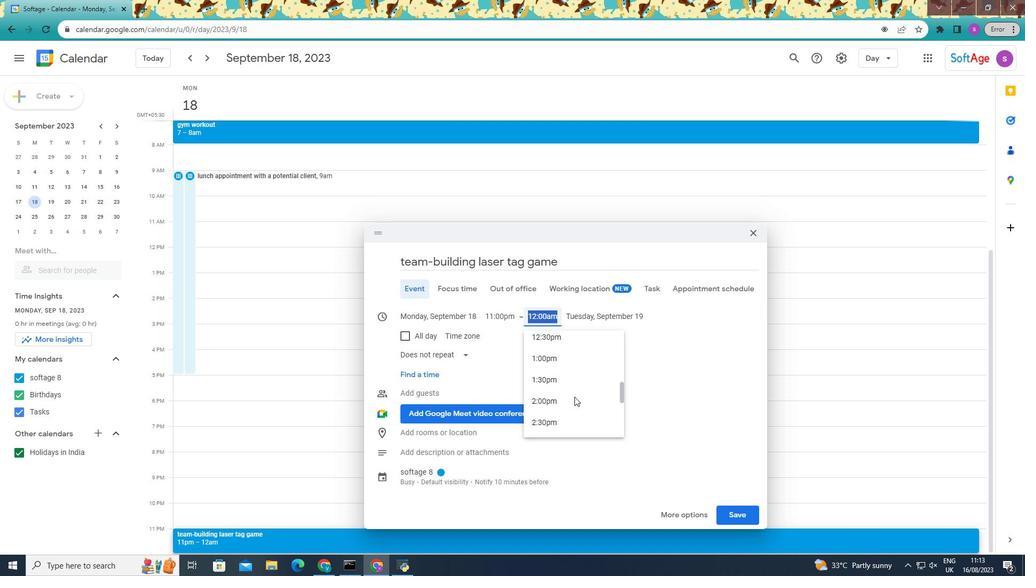 
Action: Mouse scrolled (574, 396) with delta (0, 0)
Screenshot: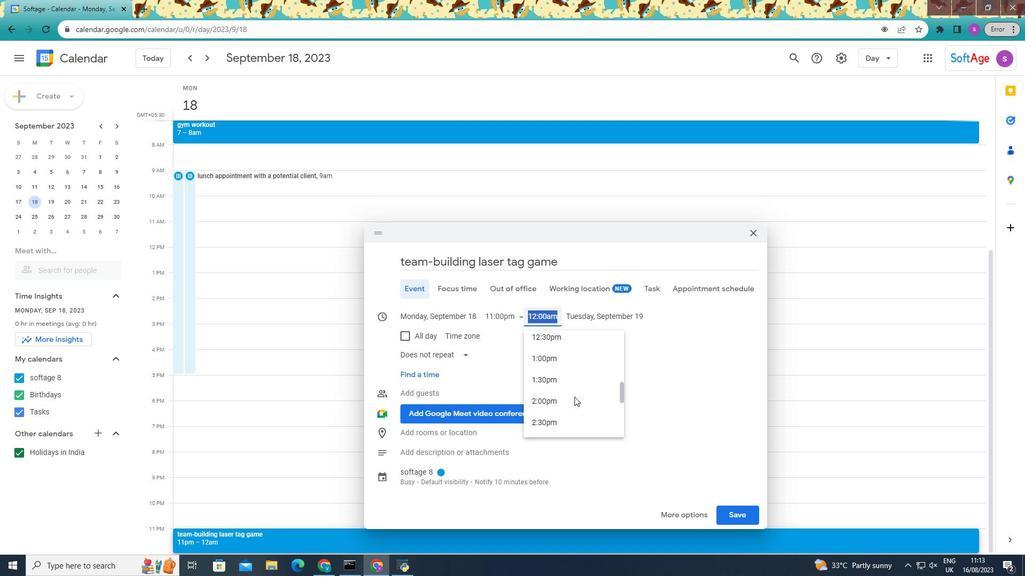 
Action: Mouse scrolled (574, 396) with delta (0, 0)
Screenshot: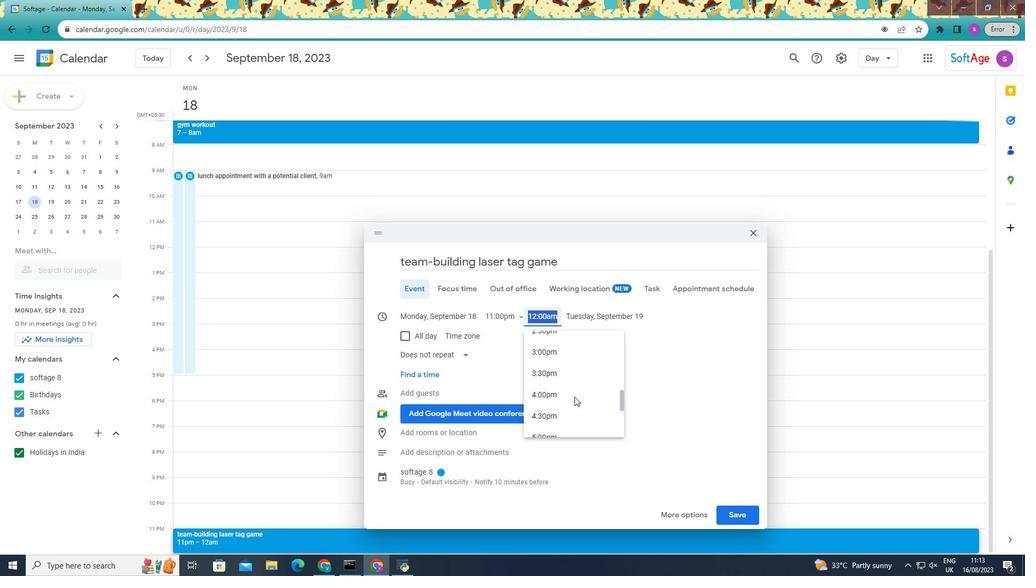 
Action: Mouse moved to (567, 383)
Screenshot: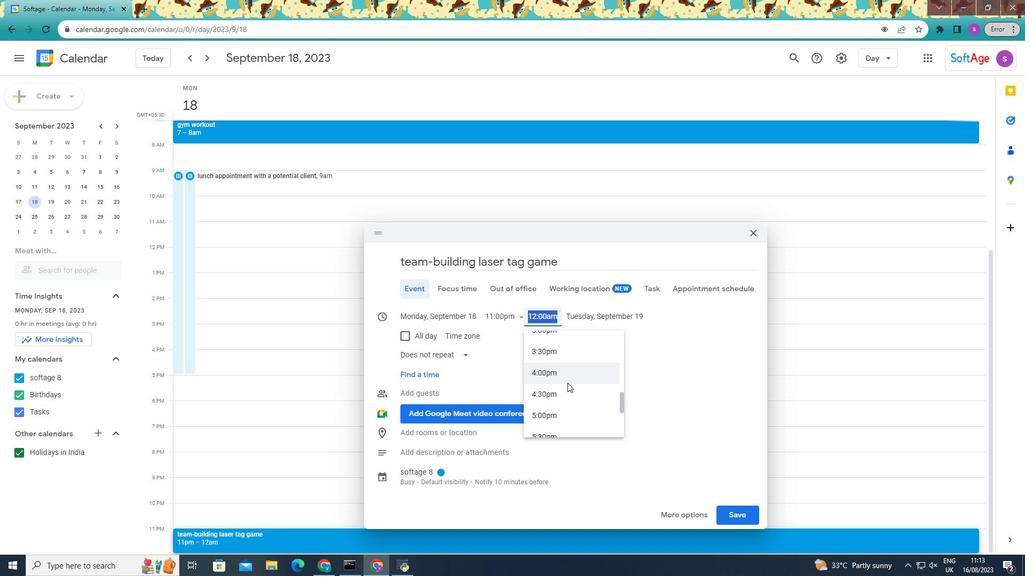 
Action: Mouse scrolled (567, 383) with delta (0, 0)
Screenshot: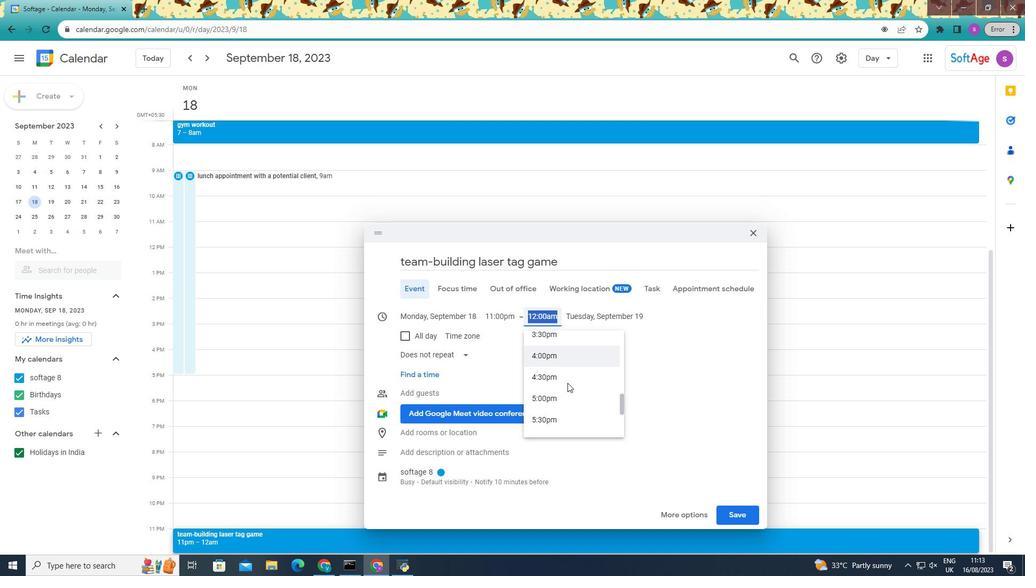
Action: Mouse scrolled (567, 383) with delta (0, 0)
Screenshot: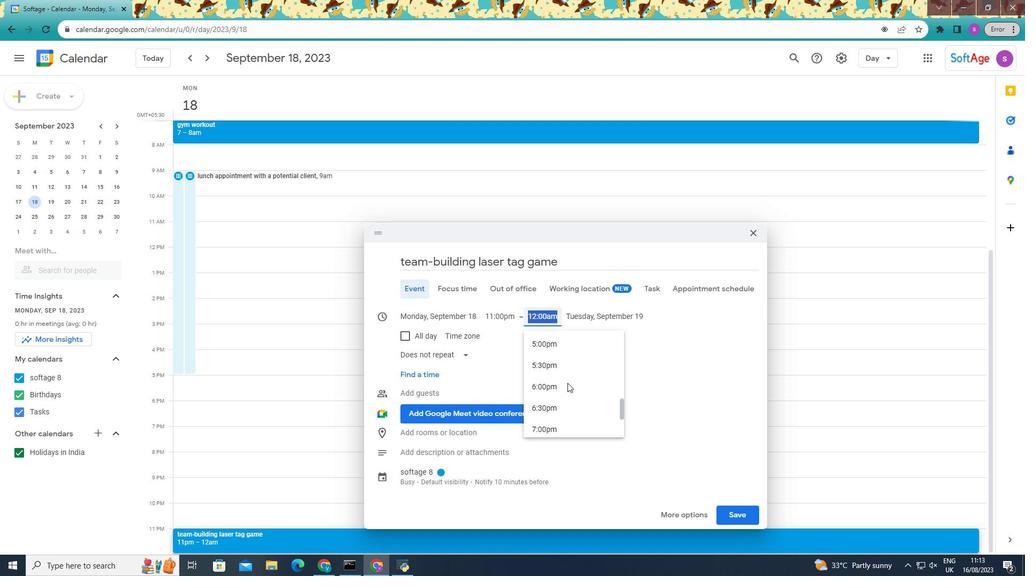 
Action: Mouse scrolled (567, 383) with delta (0, 0)
Screenshot: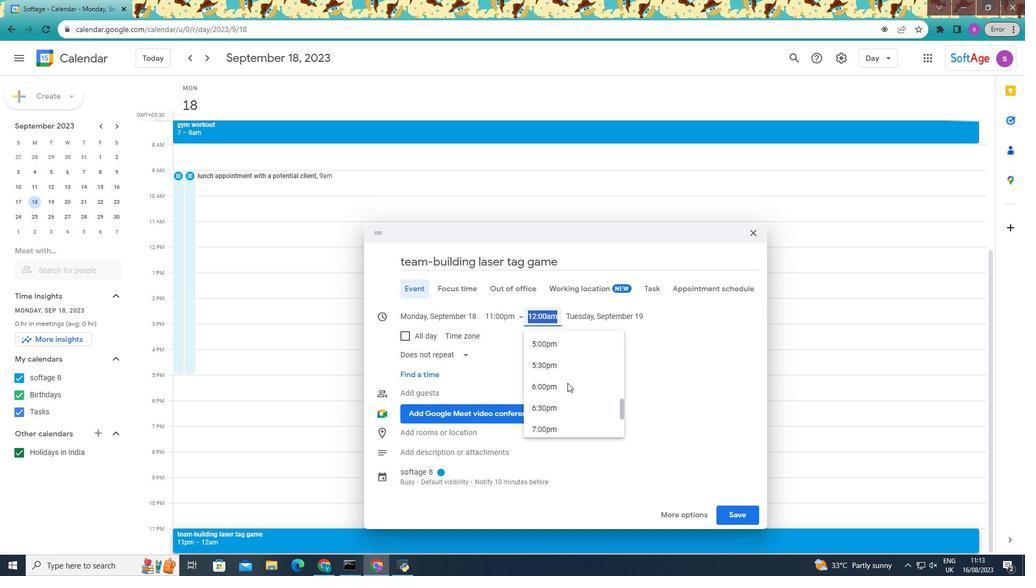 
Action: Mouse scrolled (567, 383) with delta (0, 0)
Screenshot: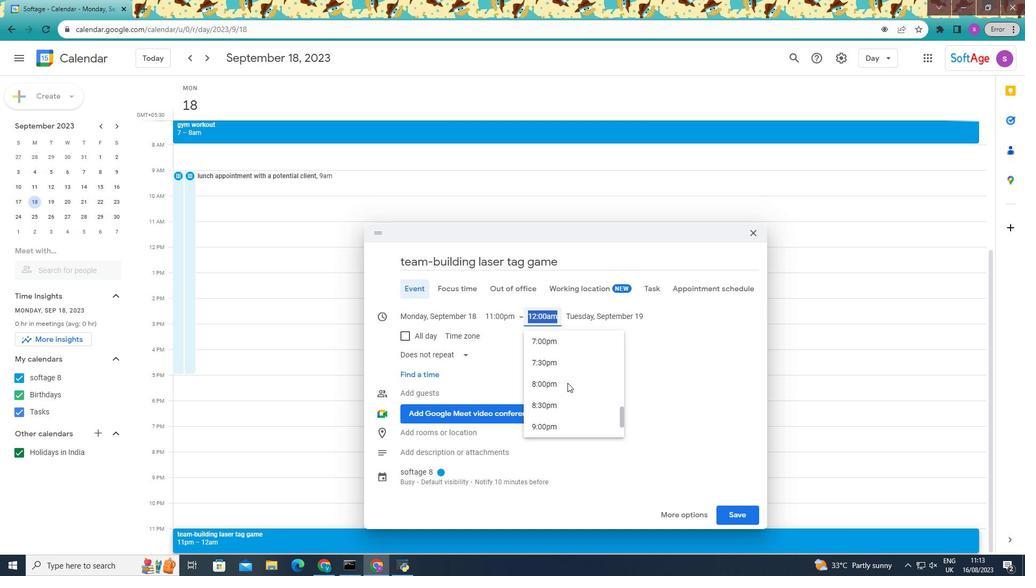 
Action: Mouse scrolled (567, 383) with delta (0, 0)
Screenshot: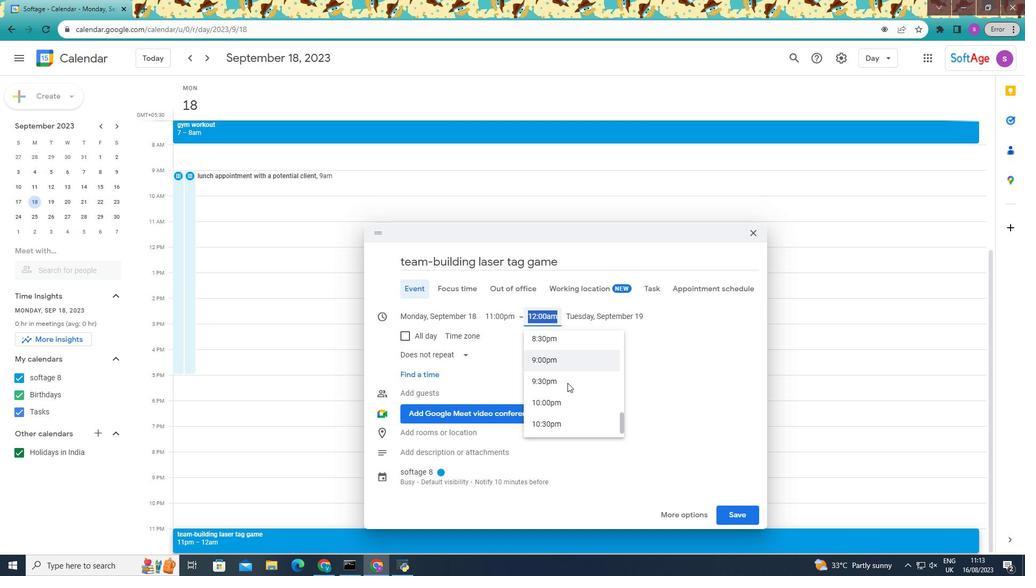 
Action: Mouse moved to (567, 383)
Screenshot: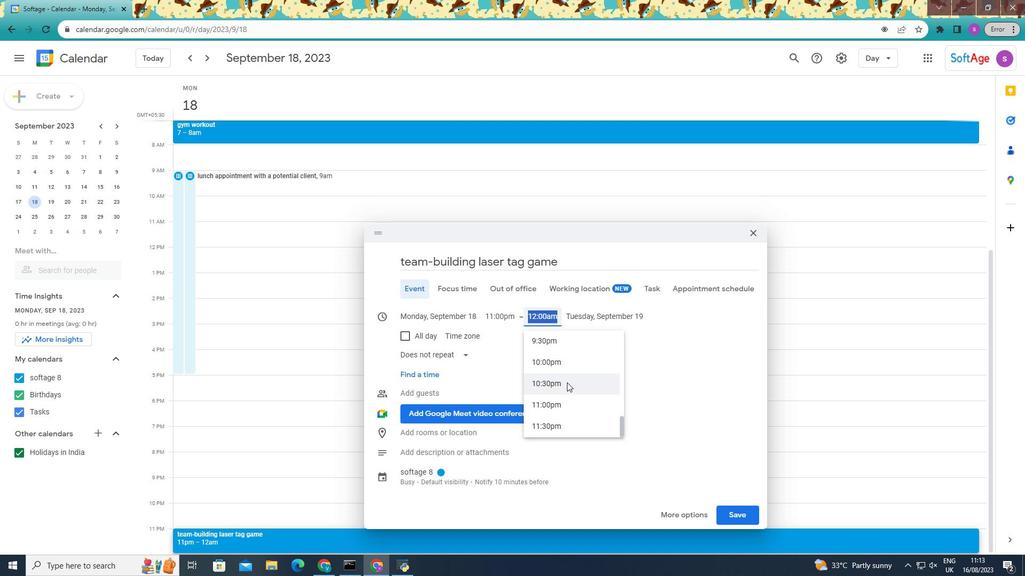 
Action: Mouse scrolled (567, 382) with delta (0, 0)
Screenshot: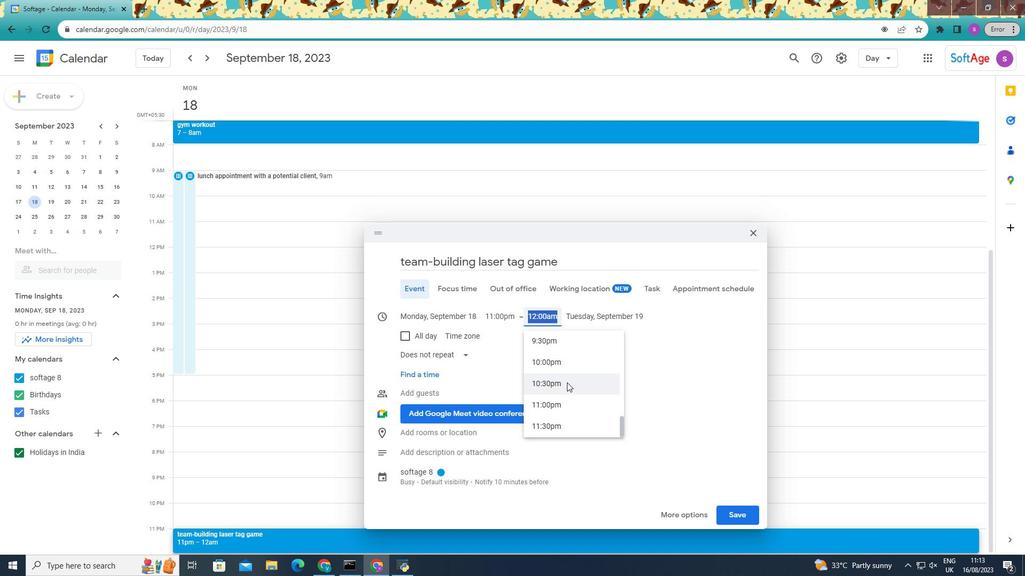 
Action: Mouse scrolled (567, 382) with delta (0, 0)
Screenshot: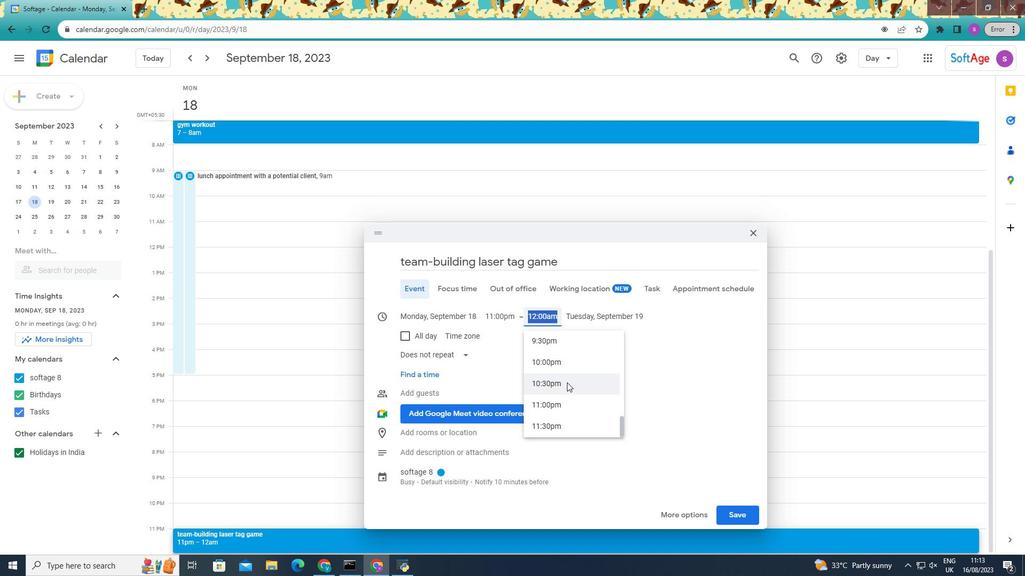 
Action: Mouse moved to (555, 426)
Screenshot: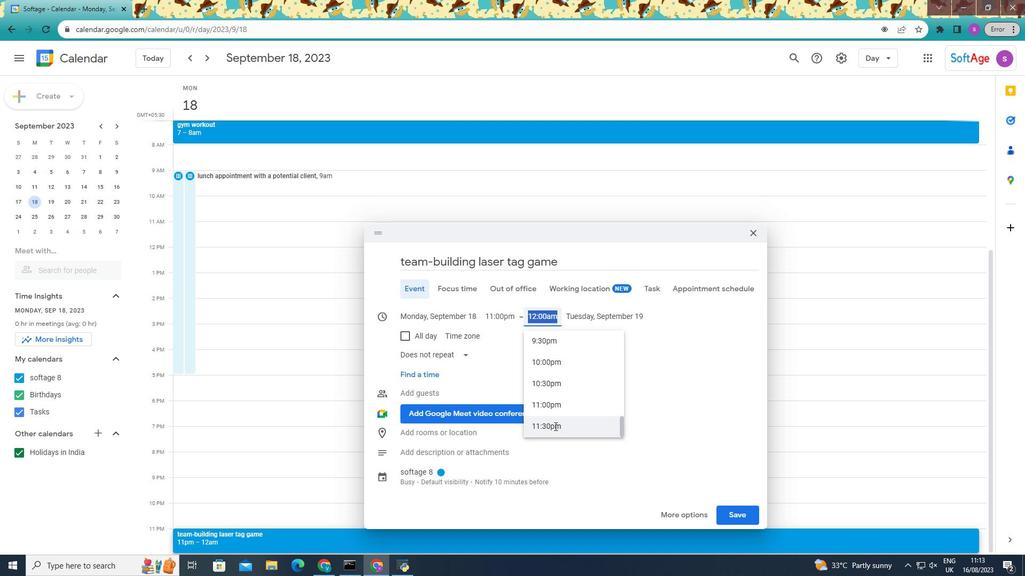 
Action: Mouse pressed left at (555, 426)
Screenshot: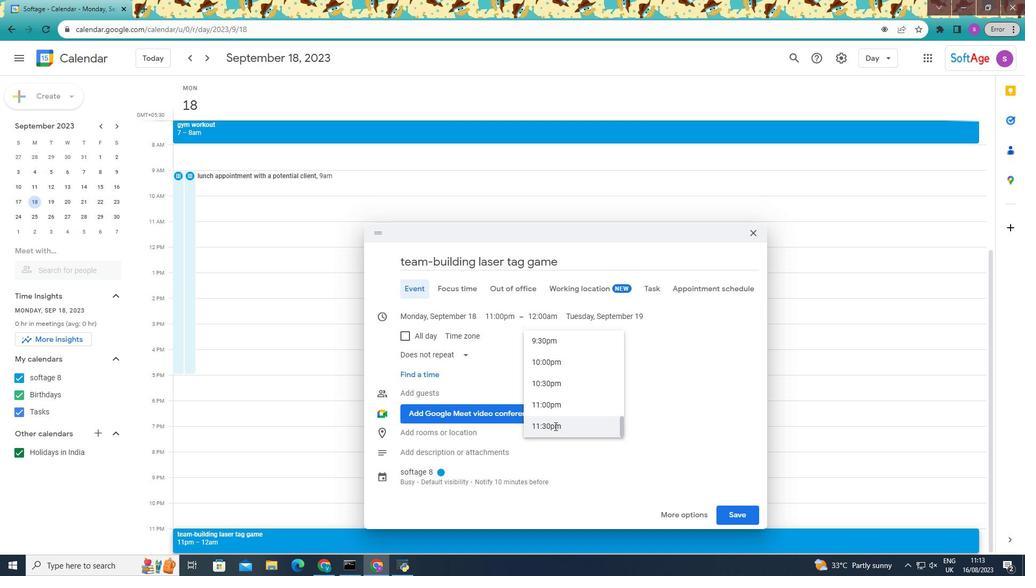 
Action: Mouse moved to (685, 428)
Screenshot: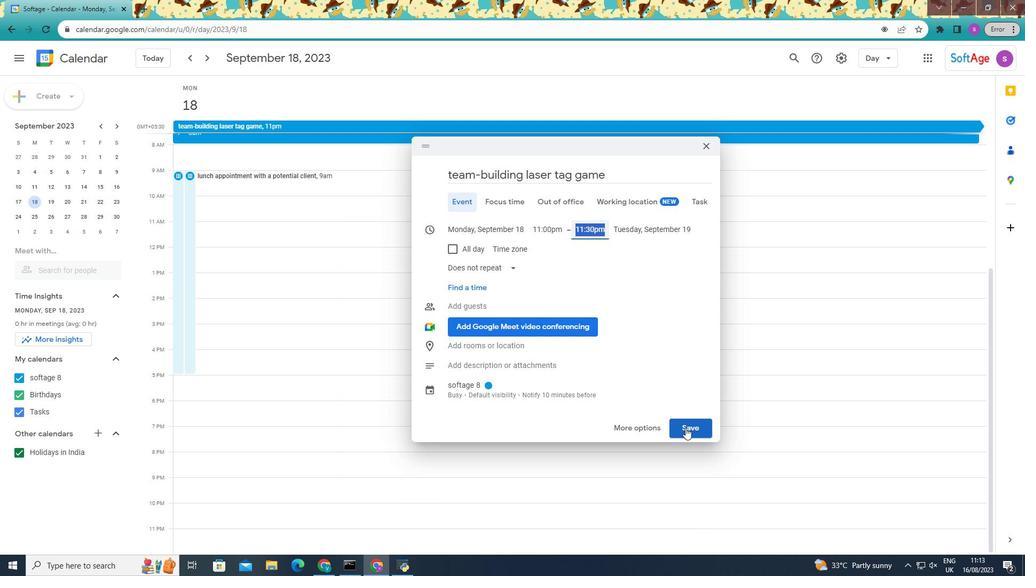 
Action: Mouse pressed left at (685, 428)
Screenshot: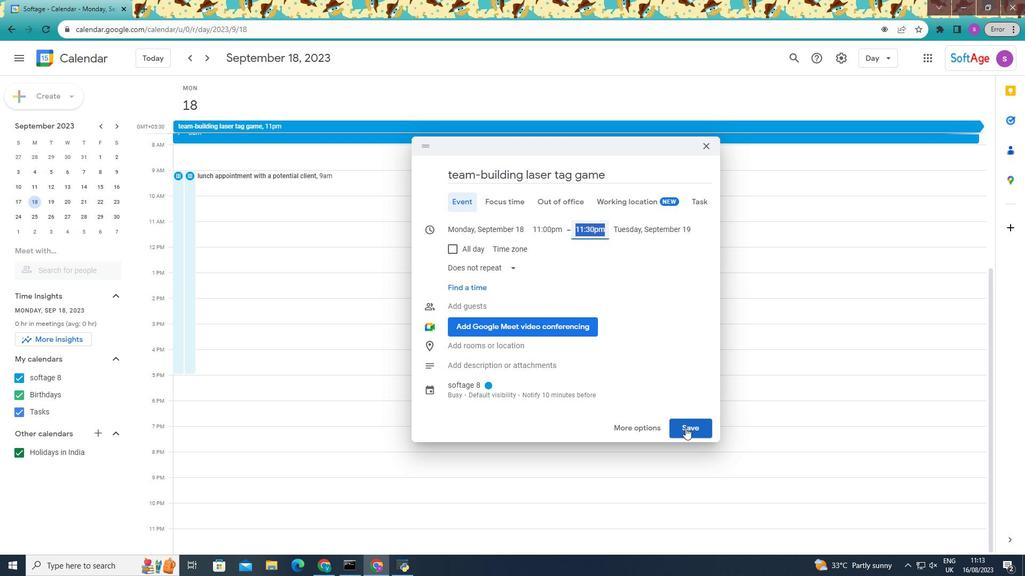 
Action: Mouse moved to (683, 432)
Screenshot: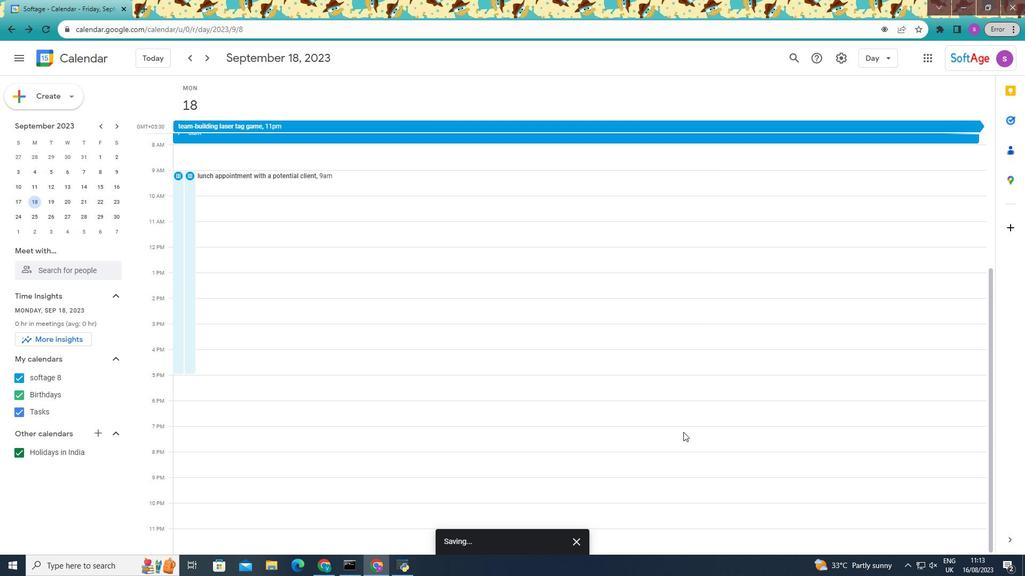
